 Task: Look for space in Volta Redonda, Brazil from 5th July, 2023 to 15th July, 2023 for 9 adults in price range Rs.15000 to Rs.25000. Place can be entire place with 5 bedrooms having 5 beds and 5 bathrooms. Property type can be house, flat, guest house. Amenities needed are: washing machine. Booking option can be shelf check-in. Required host language is Spanish.
Action: Mouse moved to (332, 174)
Screenshot: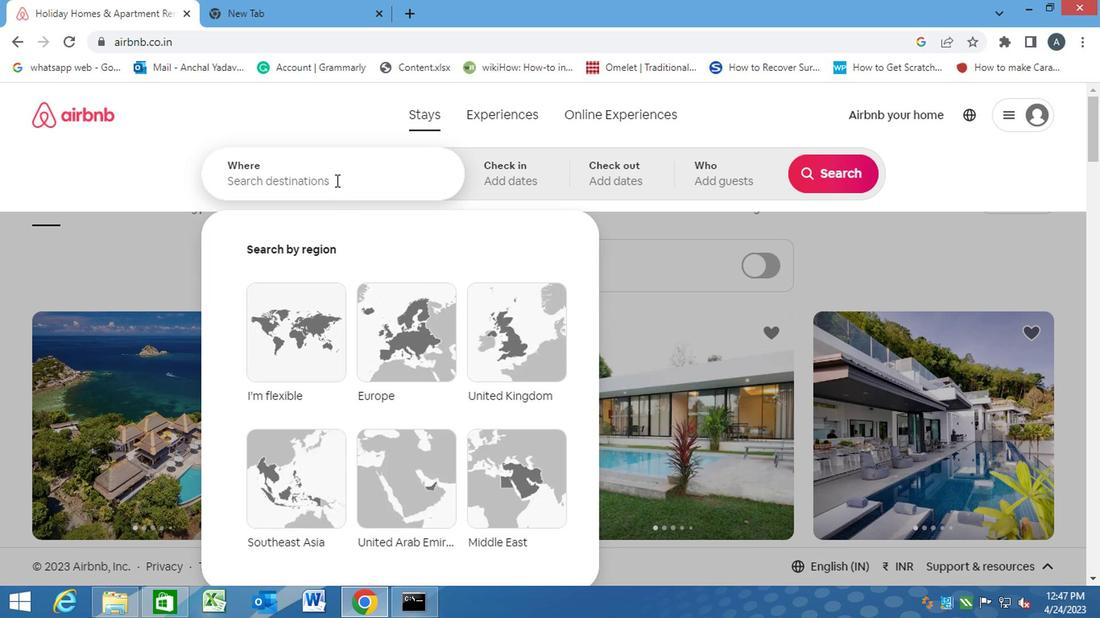
Action: Mouse pressed left at (332, 174)
Screenshot: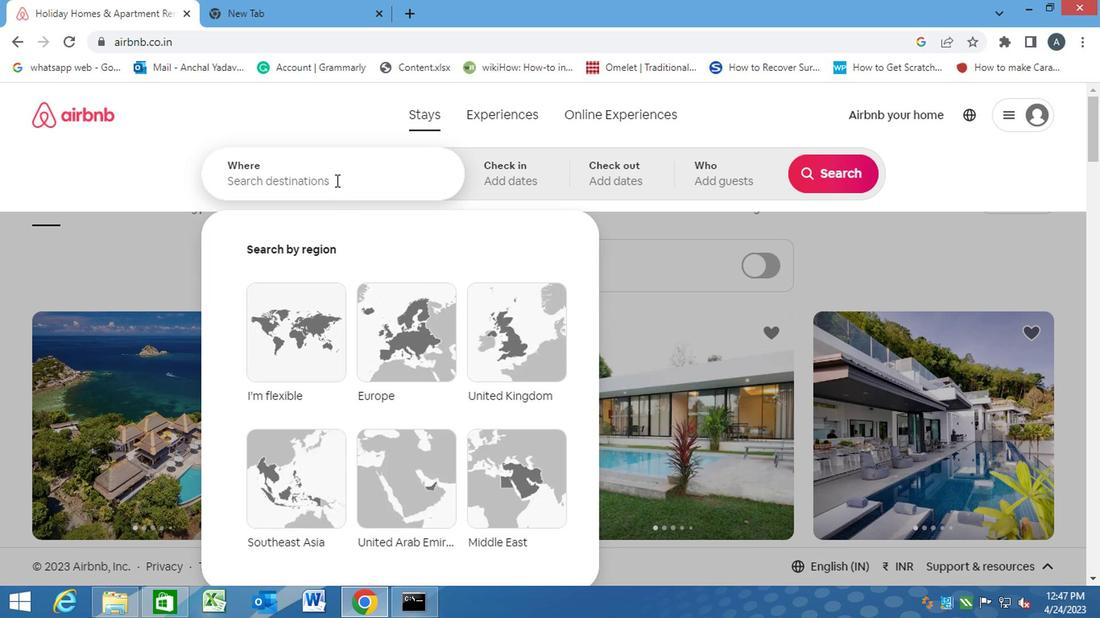 
Action: Mouse moved to (332, 174)
Screenshot: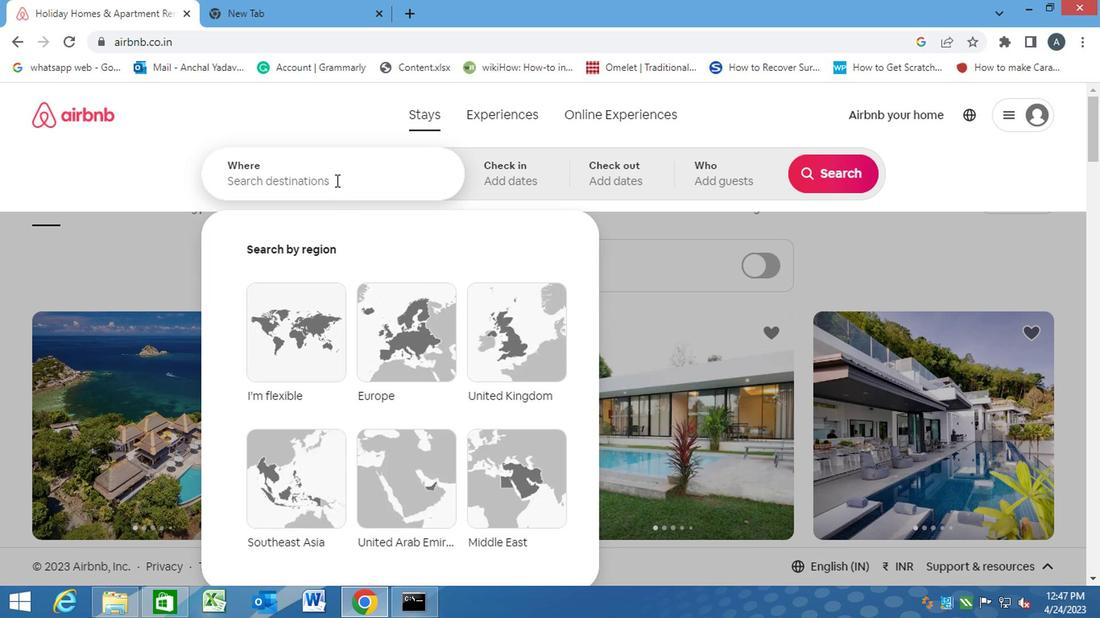 
Action: Key pressed v<Key.caps_lock>olr<Key.backspace>ta<Key.space><Key.caps_lock>r<Key.caps_lock>edonda,<Key.space><Key.caps_lock>b<Key.caps_lock>razil<Key.enter>
Screenshot: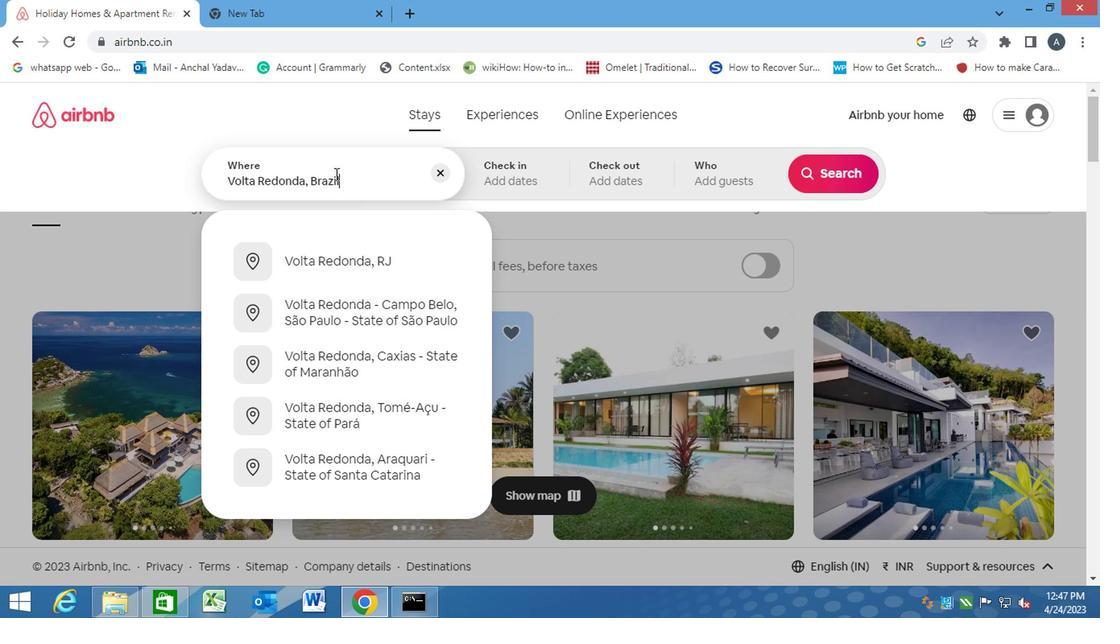 
Action: Mouse moved to (827, 301)
Screenshot: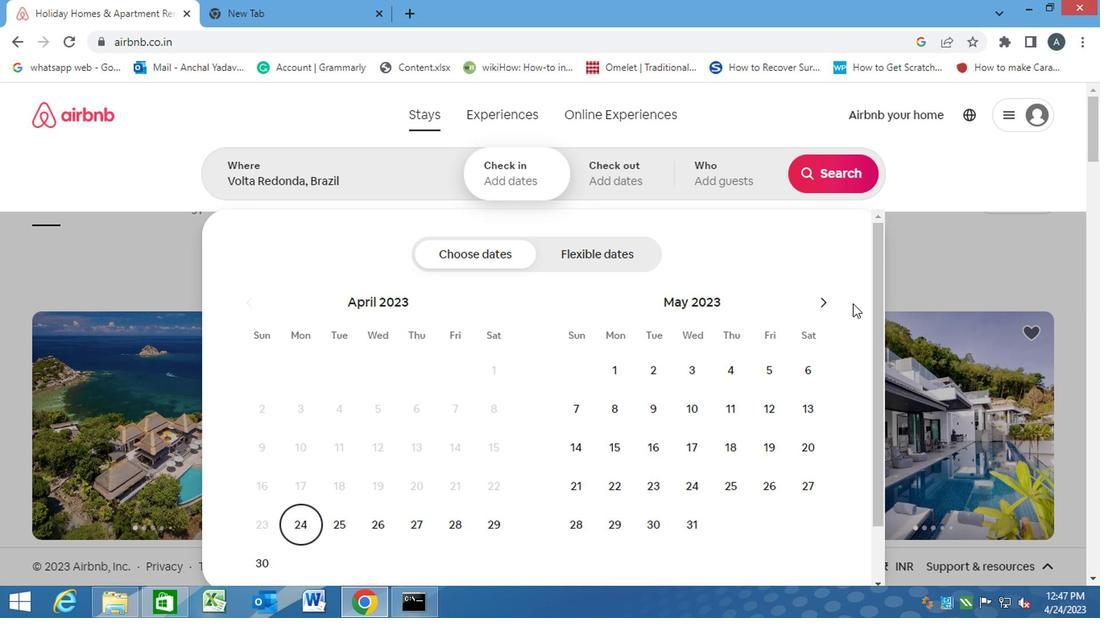 
Action: Mouse pressed left at (827, 301)
Screenshot: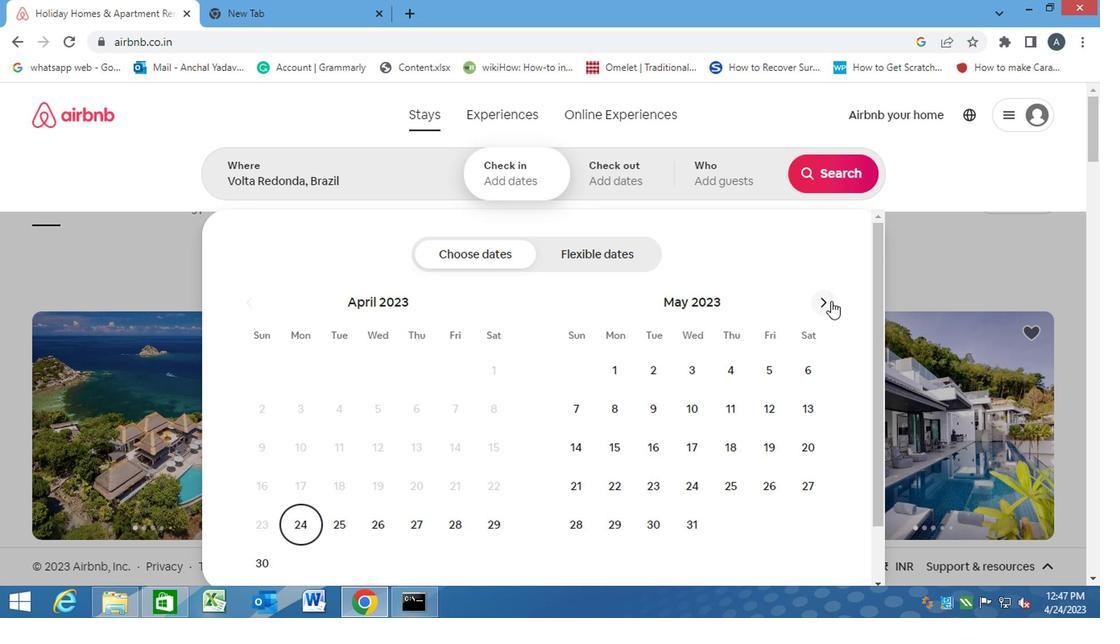 
Action: Mouse moved to (826, 301)
Screenshot: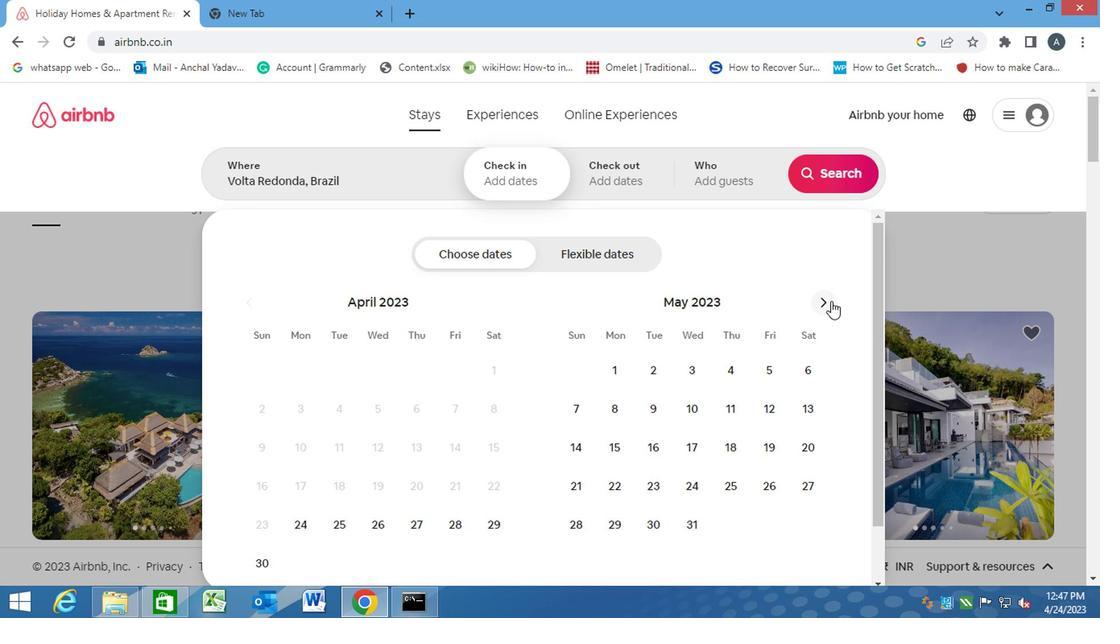 
Action: Mouse pressed left at (826, 301)
Screenshot: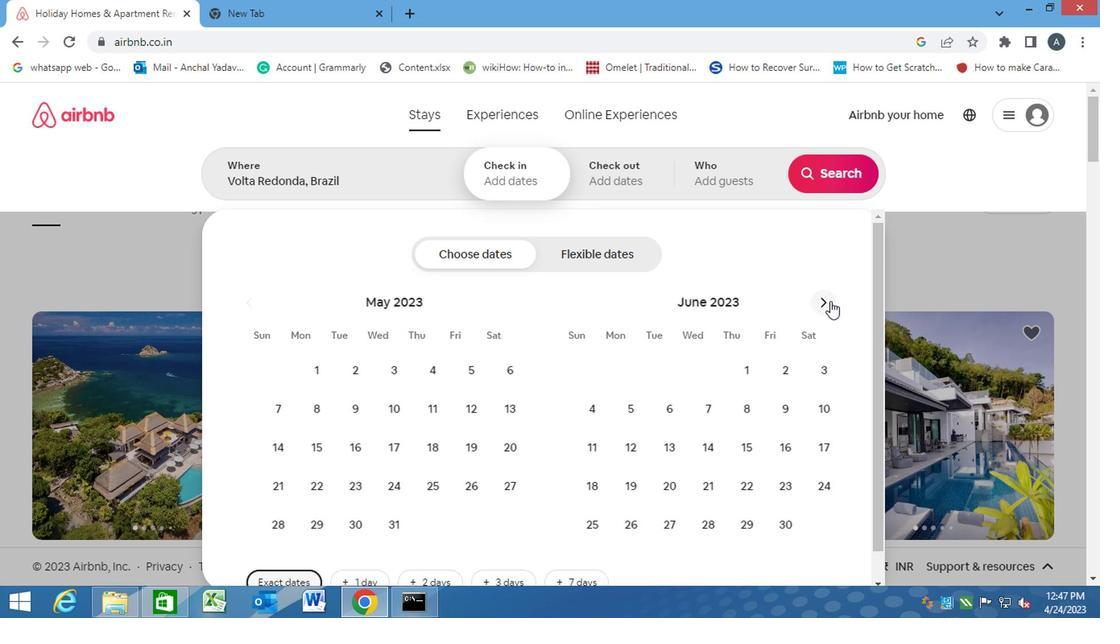 
Action: Mouse moved to (691, 409)
Screenshot: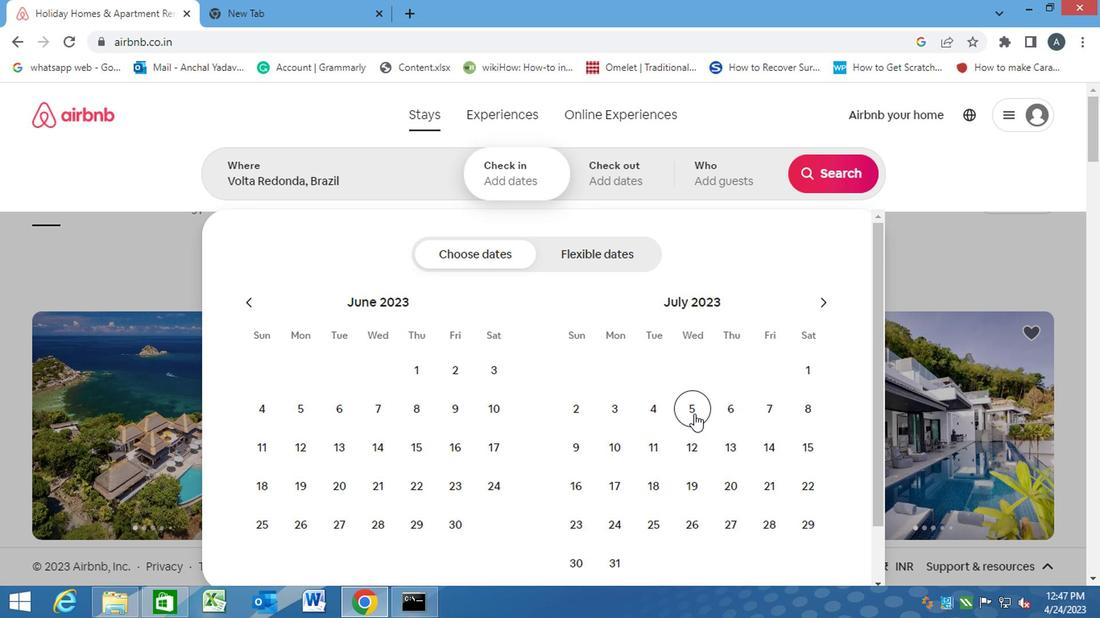 
Action: Mouse pressed left at (691, 409)
Screenshot: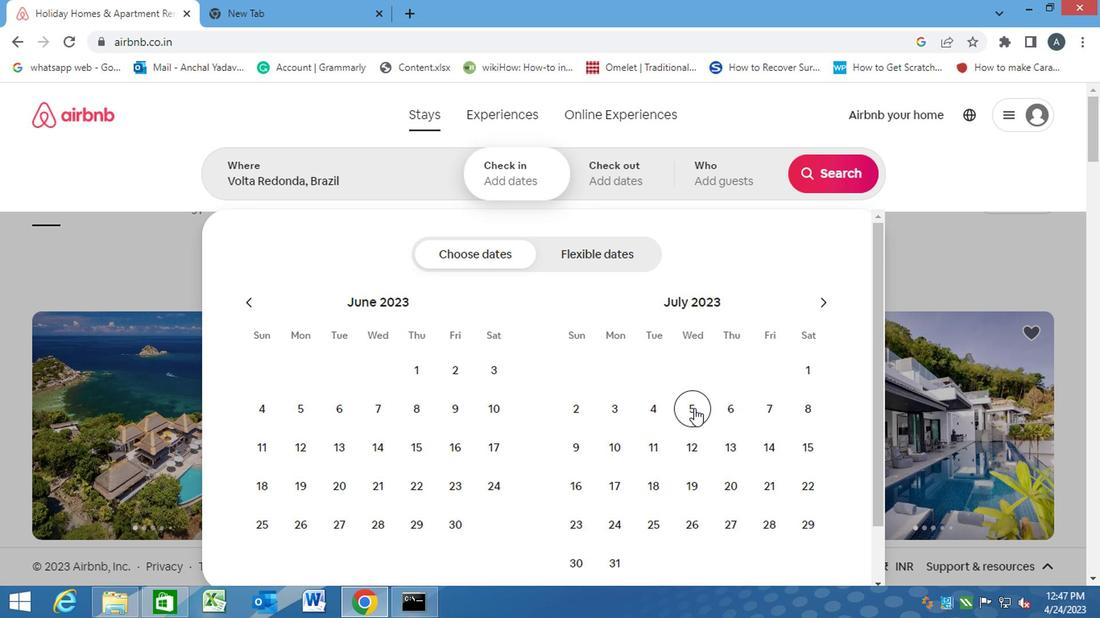 
Action: Mouse moved to (814, 446)
Screenshot: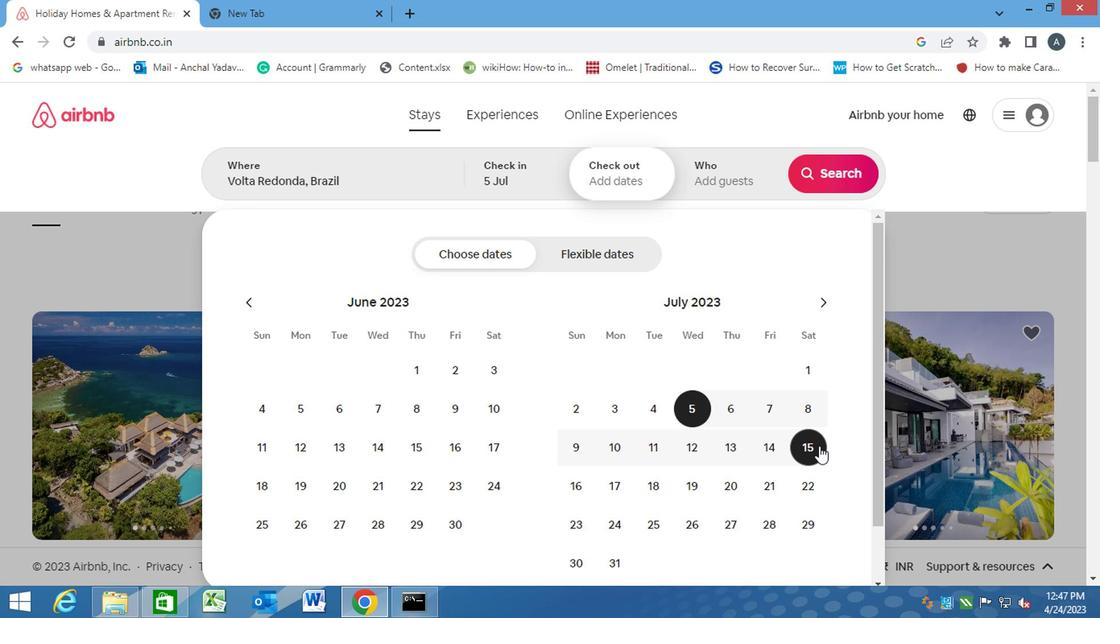 
Action: Mouse pressed left at (814, 446)
Screenshot: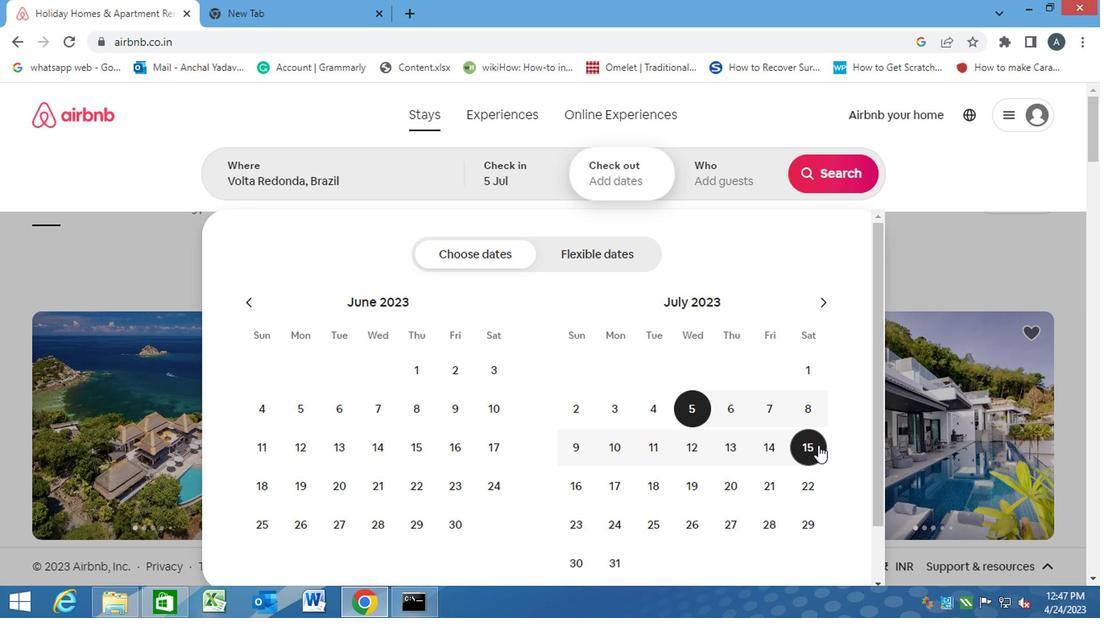 
Action: Mouse moved to (723, 183)
Screenshot: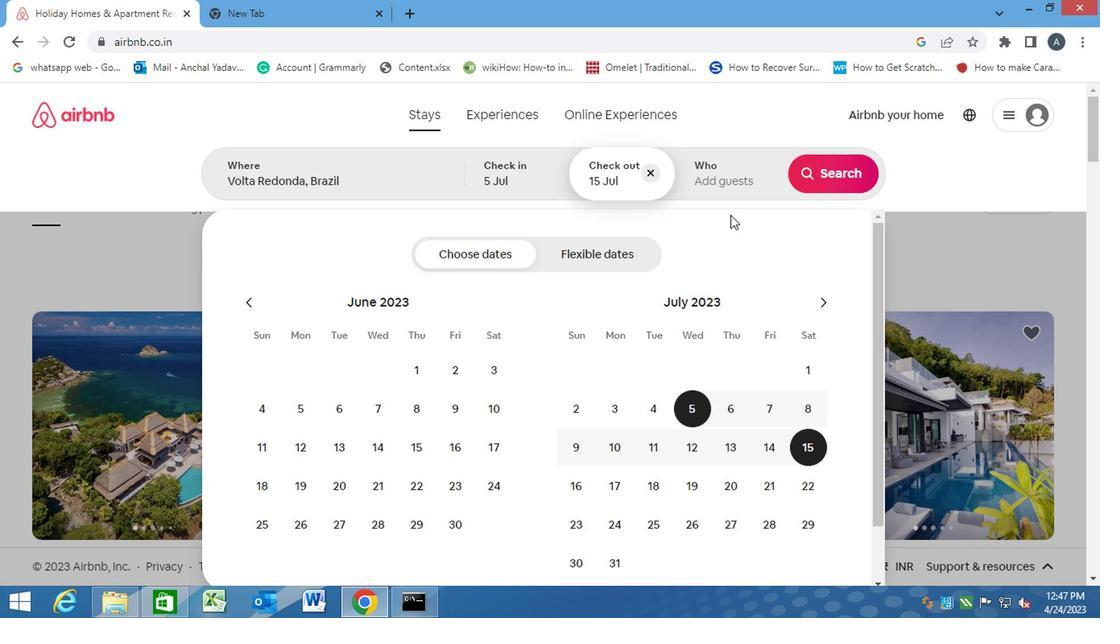 
Action: Mouse pressed left at (723, 183)
Screenshot: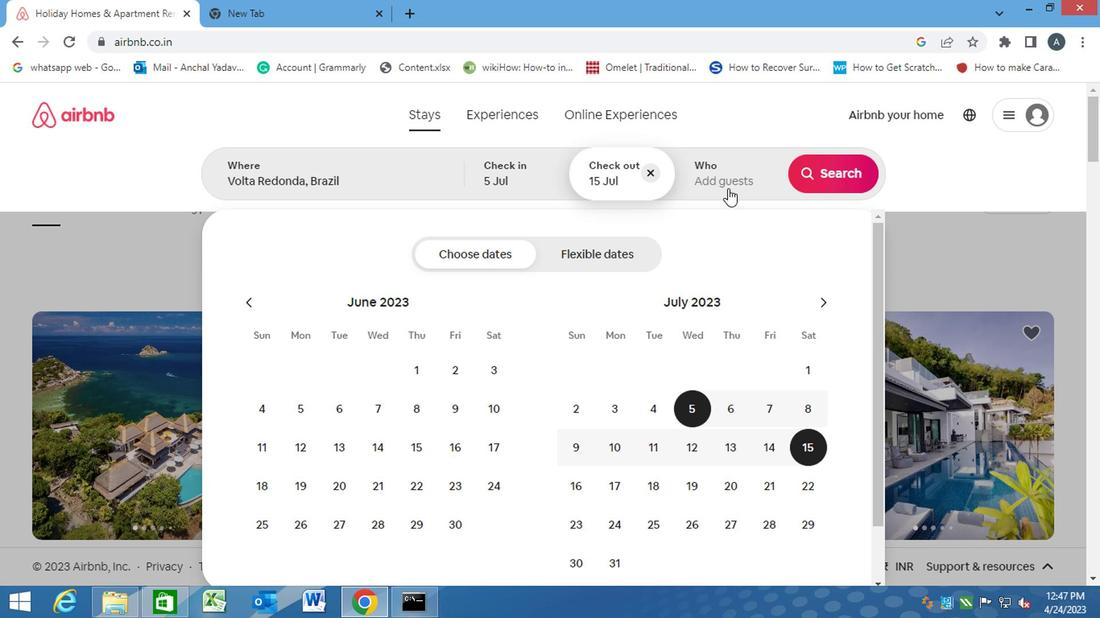 
Action: Mouse moved to (834, 255)
Screenshot: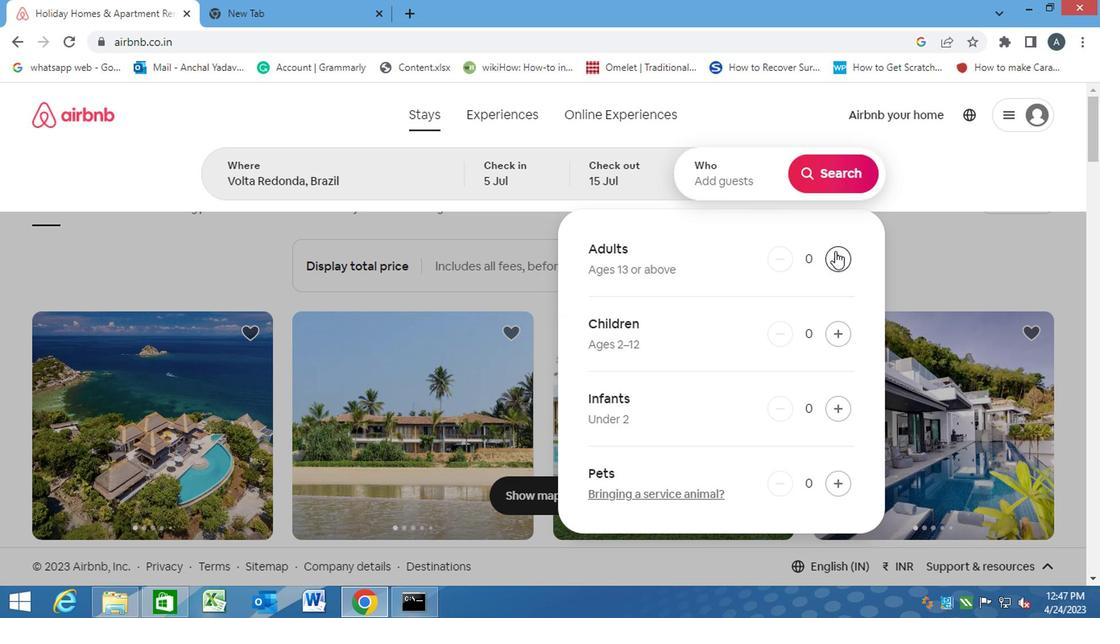 
Action: Mouse pressed left at (834, 255)
Screenshot: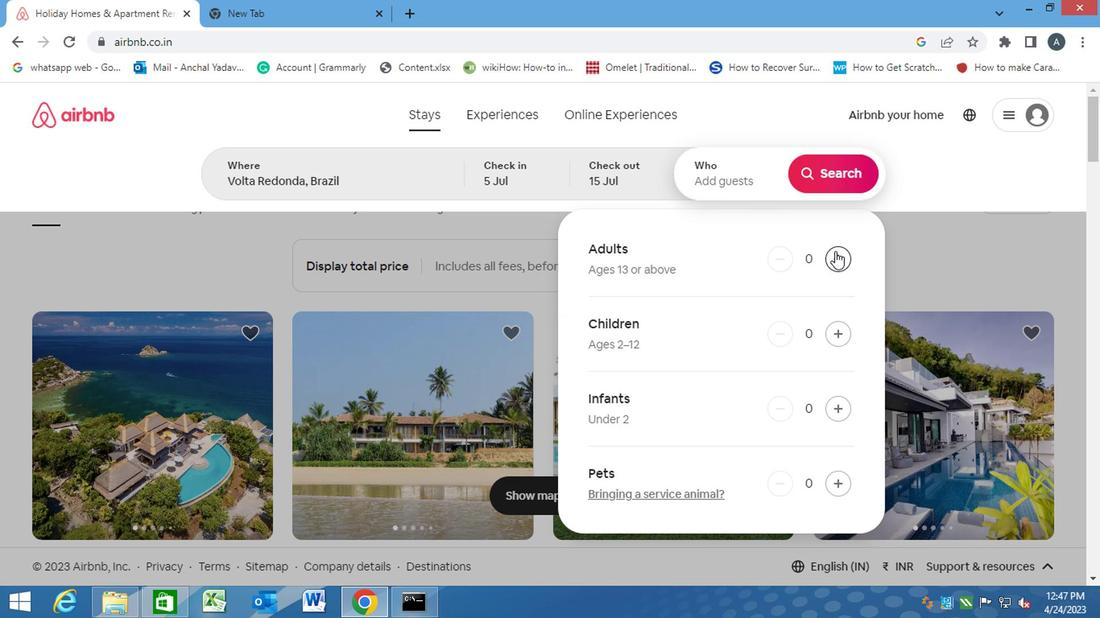 
Action: Mouse moved to (833, 255)
Screenshot: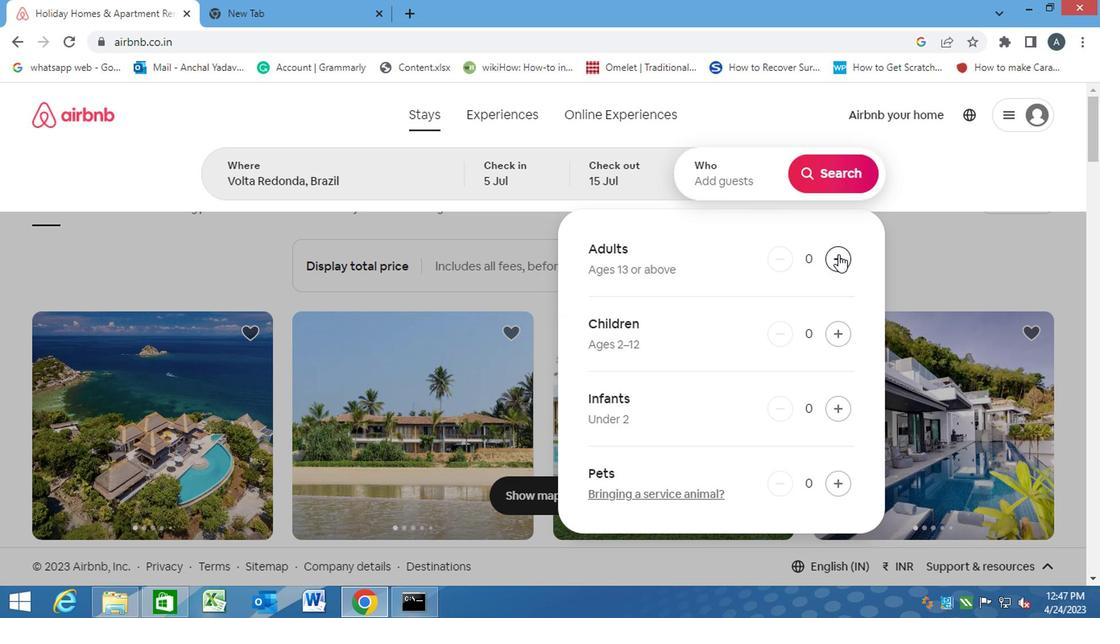 
Action: Mouse pressed left at (833, 255)
Screenshot: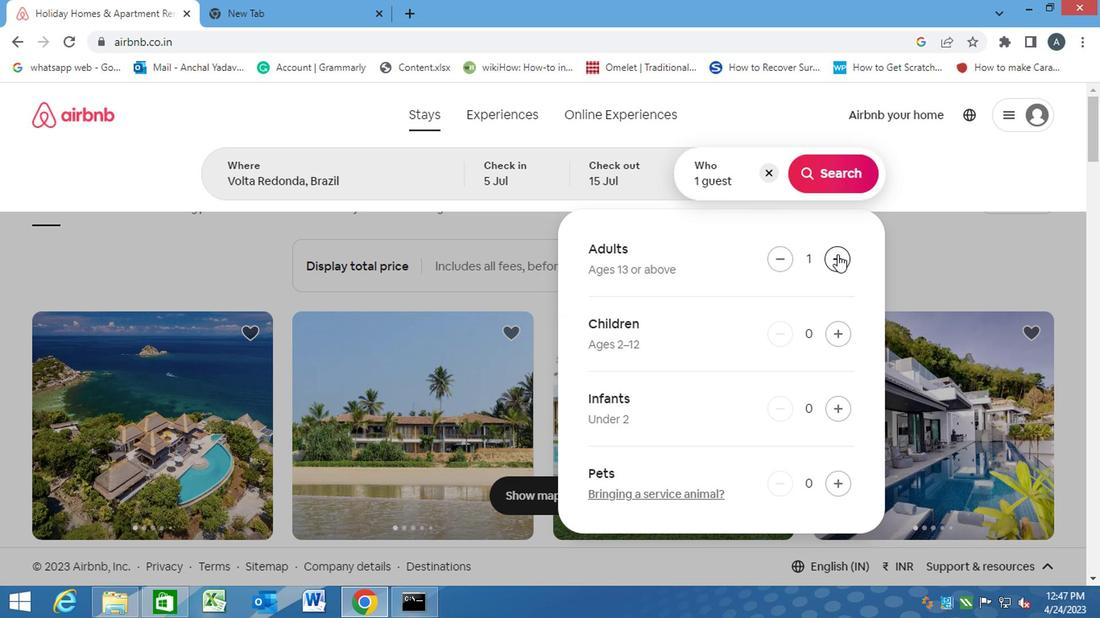 
Action: Mouse pressed left at (833, 255)
Screenshot: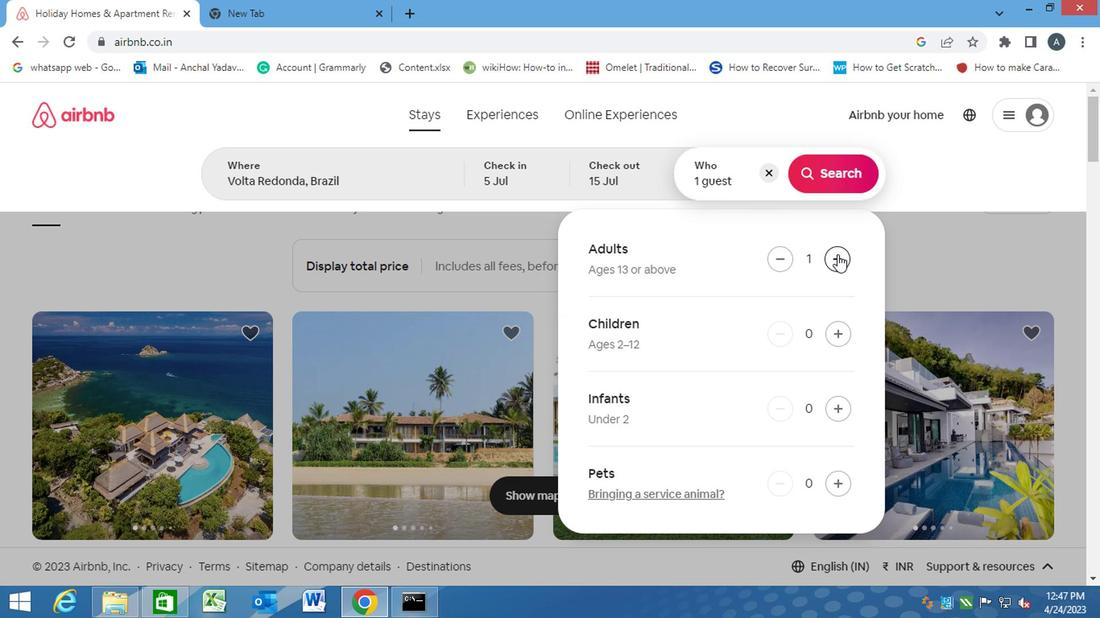 
Action: Mouse pressed left at (833, 255)
Screenshot: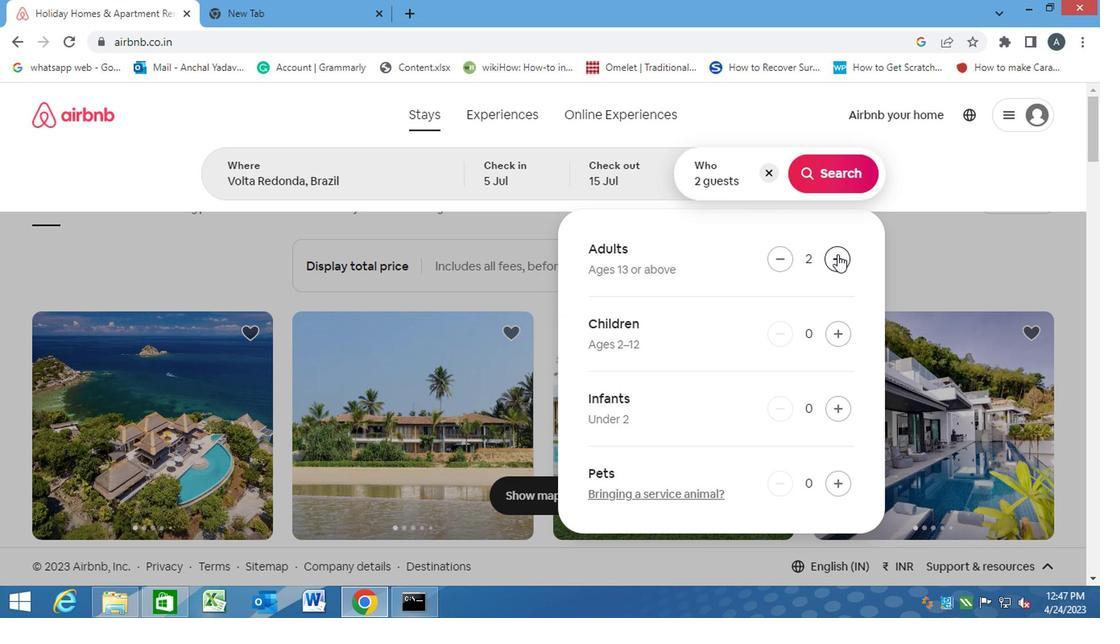 
Action: Mouse pressed left at (833, 255)
Screenshot: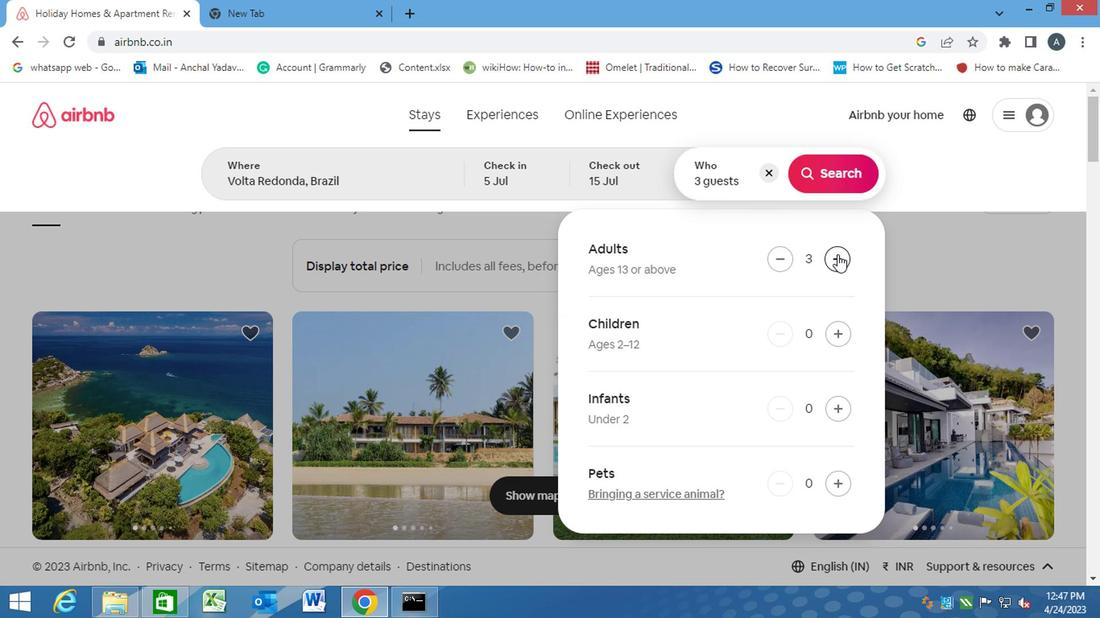 
Action: Mouse pressed left at (833, 255)
Screenshot: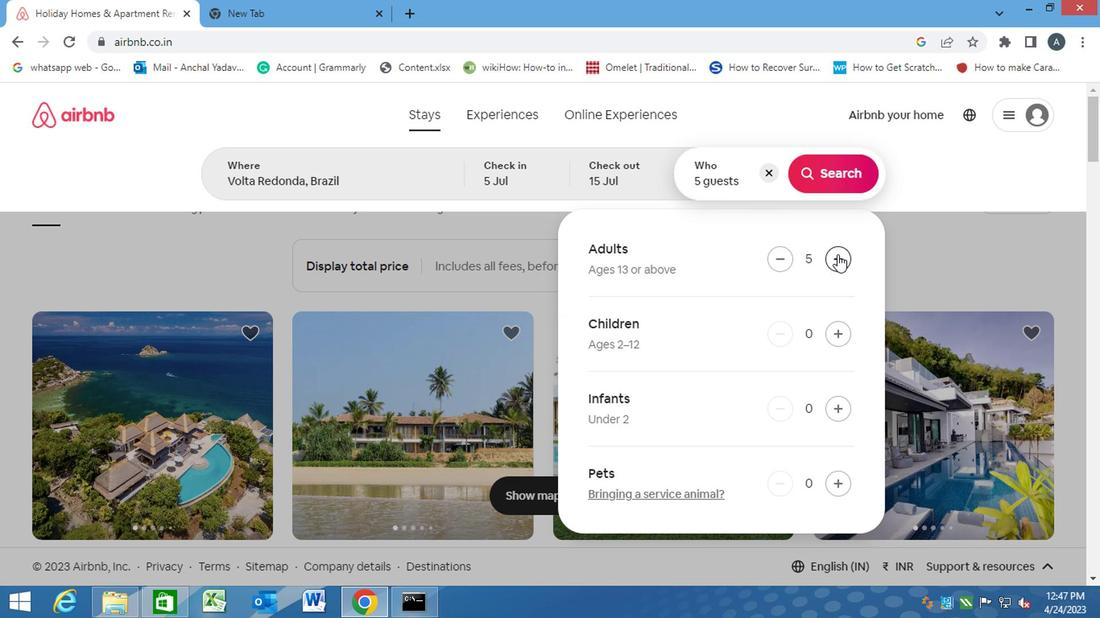 
Action: Mouse pressed left at (833, 255)
Screenshot: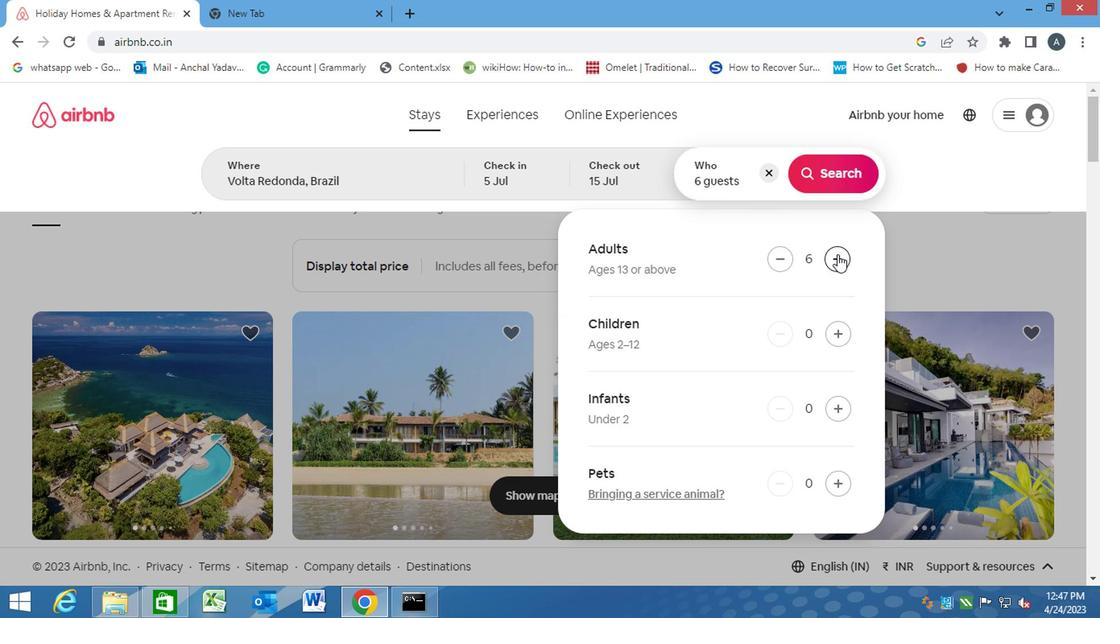 
Action: Mouse pressed left at (833, 255)
Screenshot: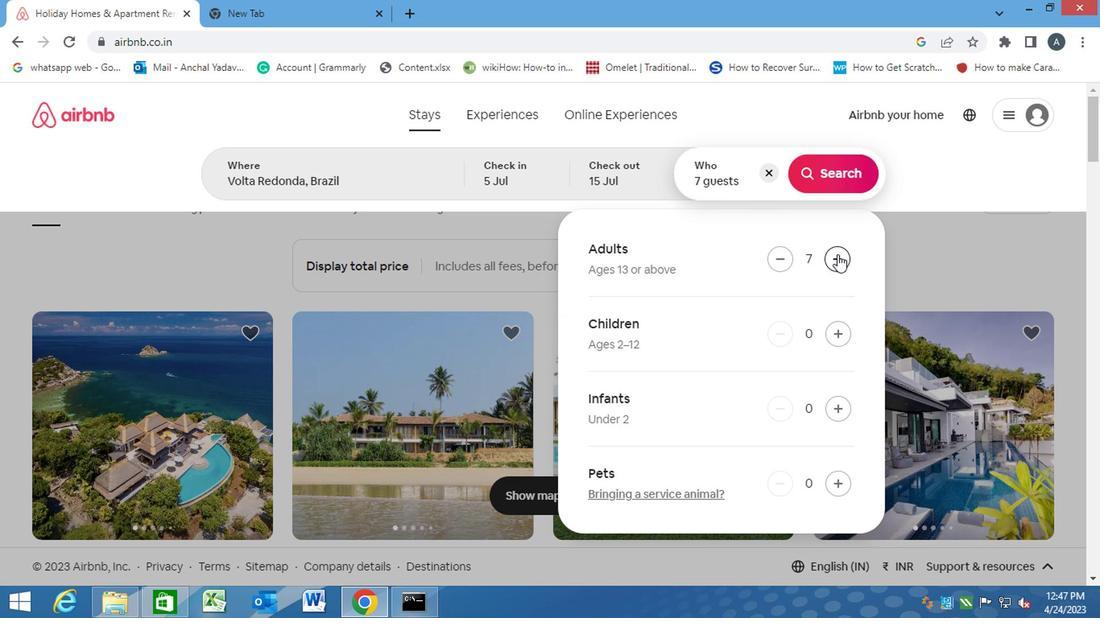 
Action: Mouse pressed left at (833, 255)
Screenshot: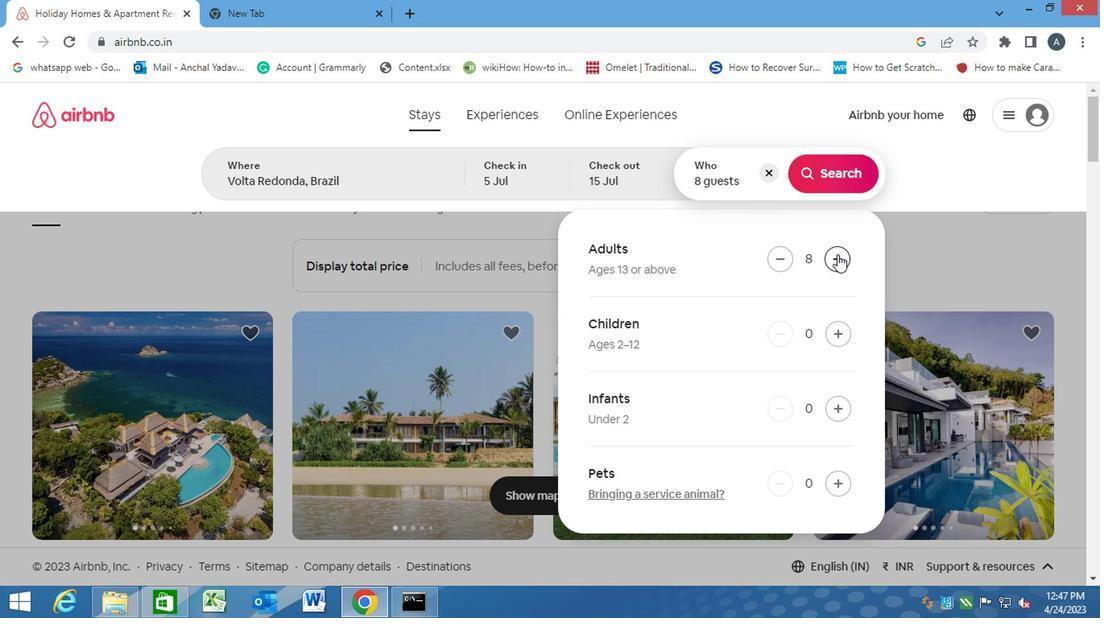 
Action: Mouse moved to (828, 186)
Screenshot: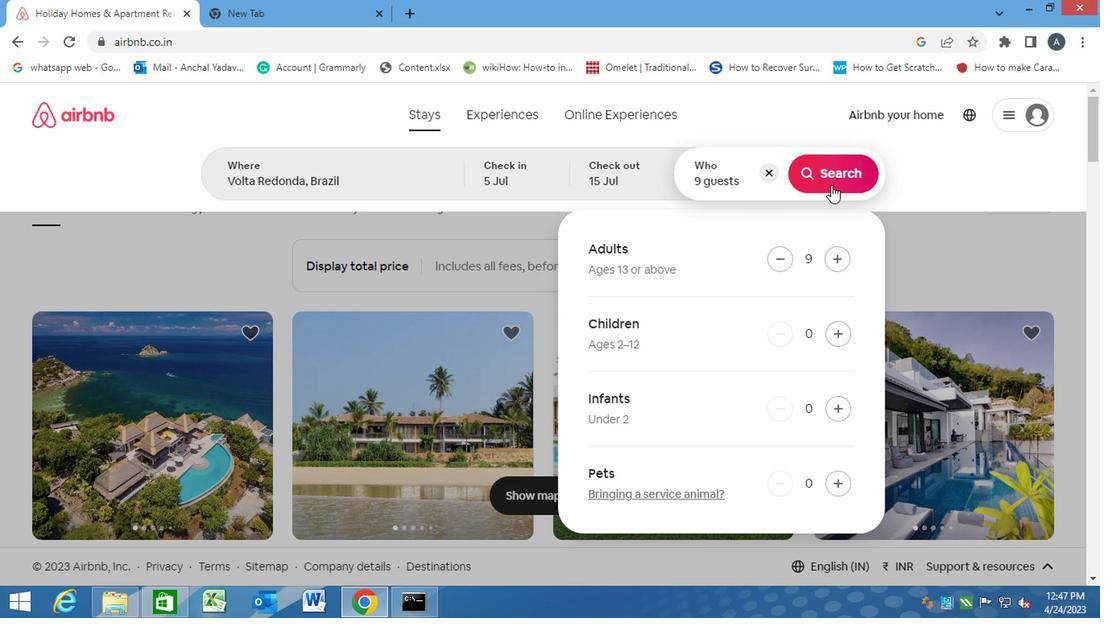 
Action: Mouse pressed left at (828, 186)
Screenshot: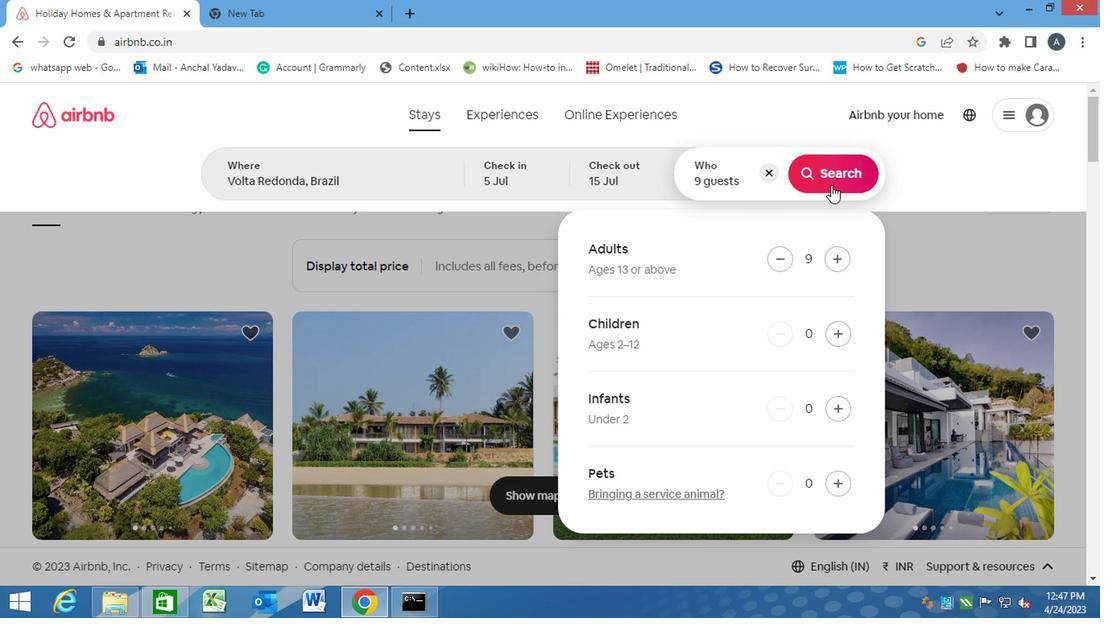 
Action: Mouse moved to (1009, 171)
Screenshot: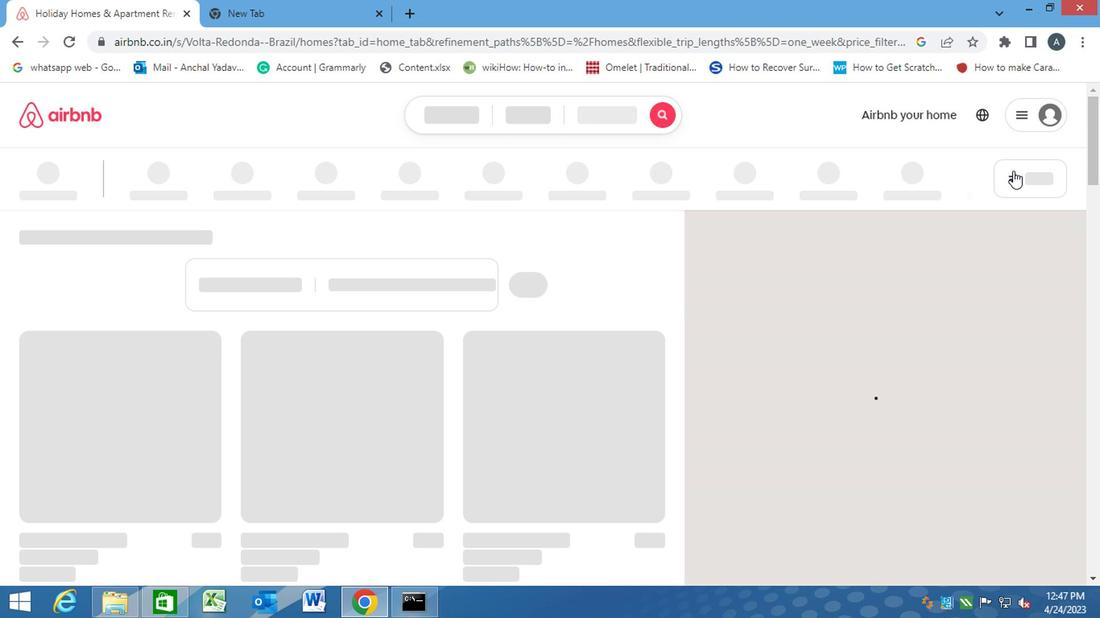 
Action: Mouse pressed left at (1009, 171)
Screenshot: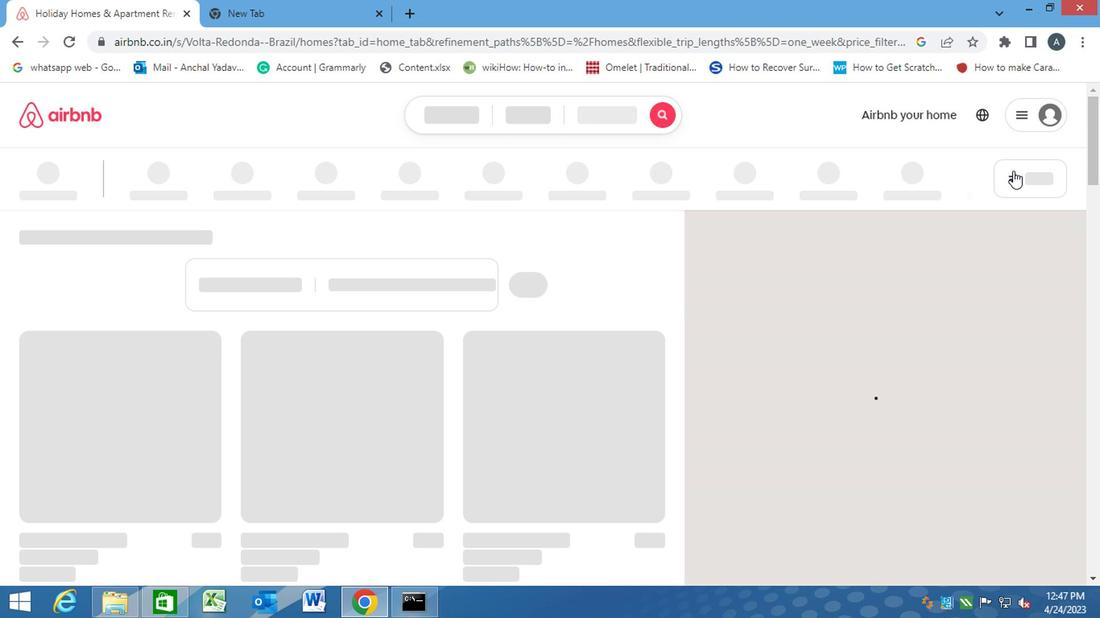 
Action: Mouse moved to (338, 384)
Screenshot: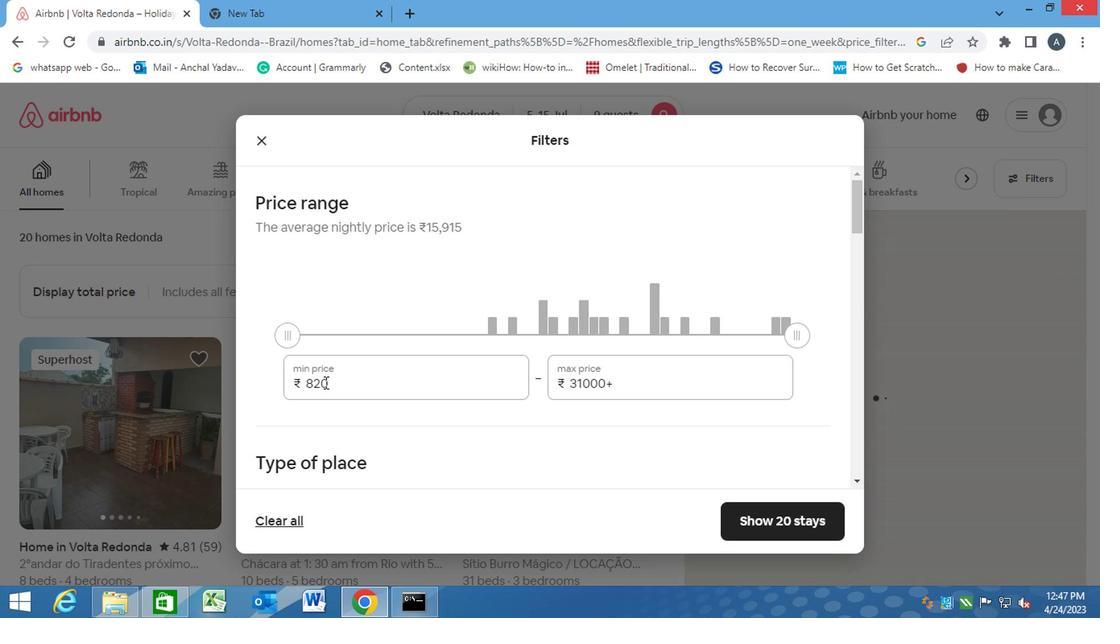 
Action: Mouse pressed left at (338, 384)
Screenshot: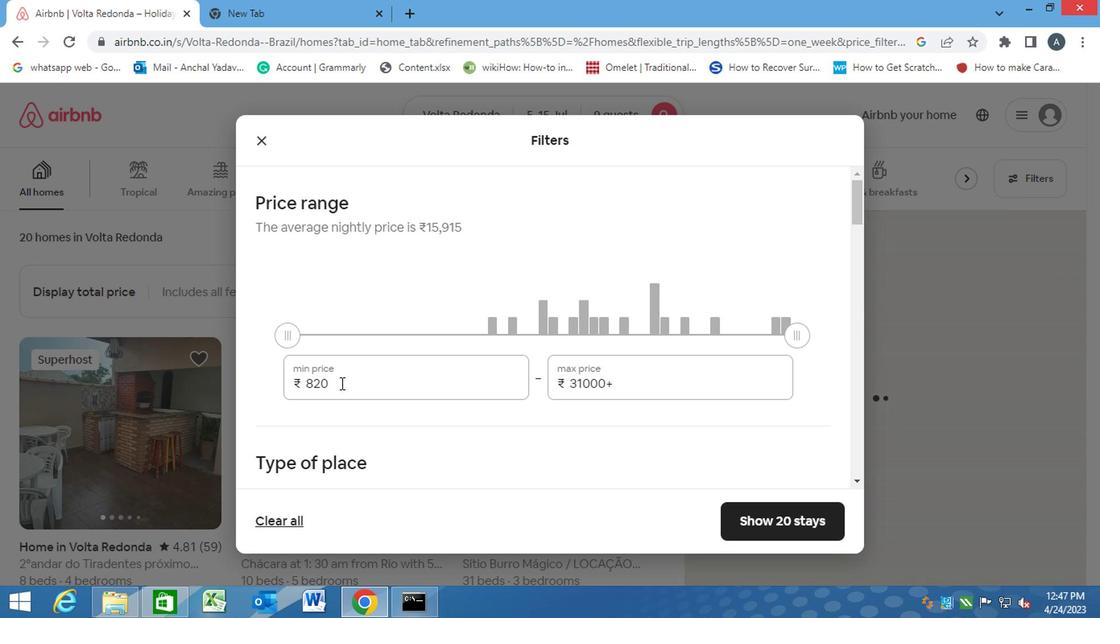 
Action: Mouse moved to (283, 384)
Screenshot: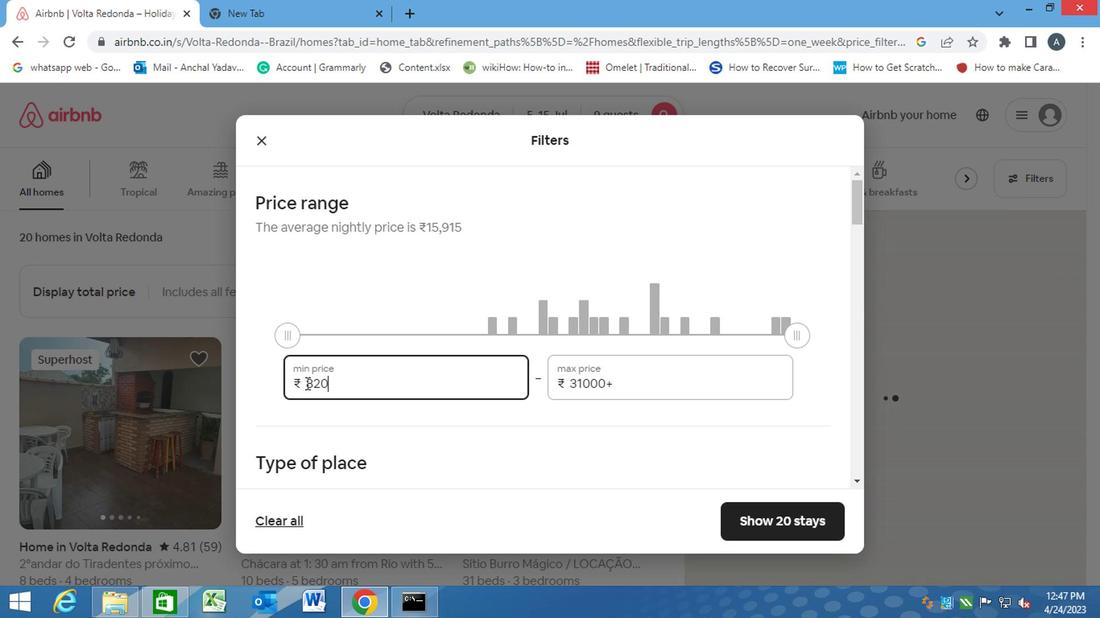 
Action: Key pressed 15000<Key.tab><Key.backspace>25000
Screenshot: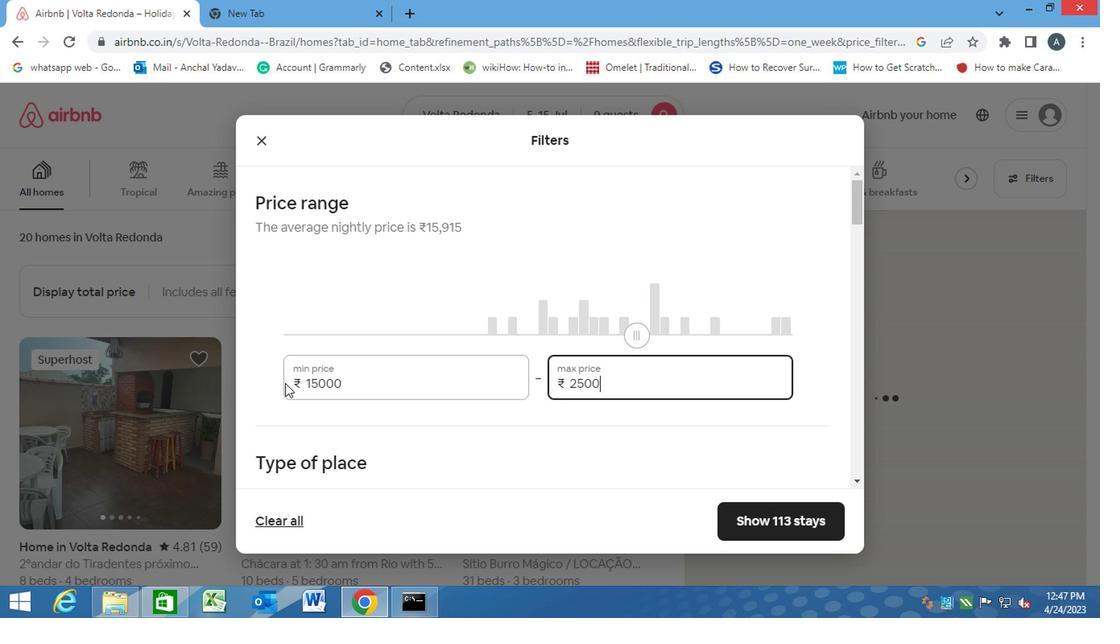
Action: Mouse moved to (433, 444)
Screenshot: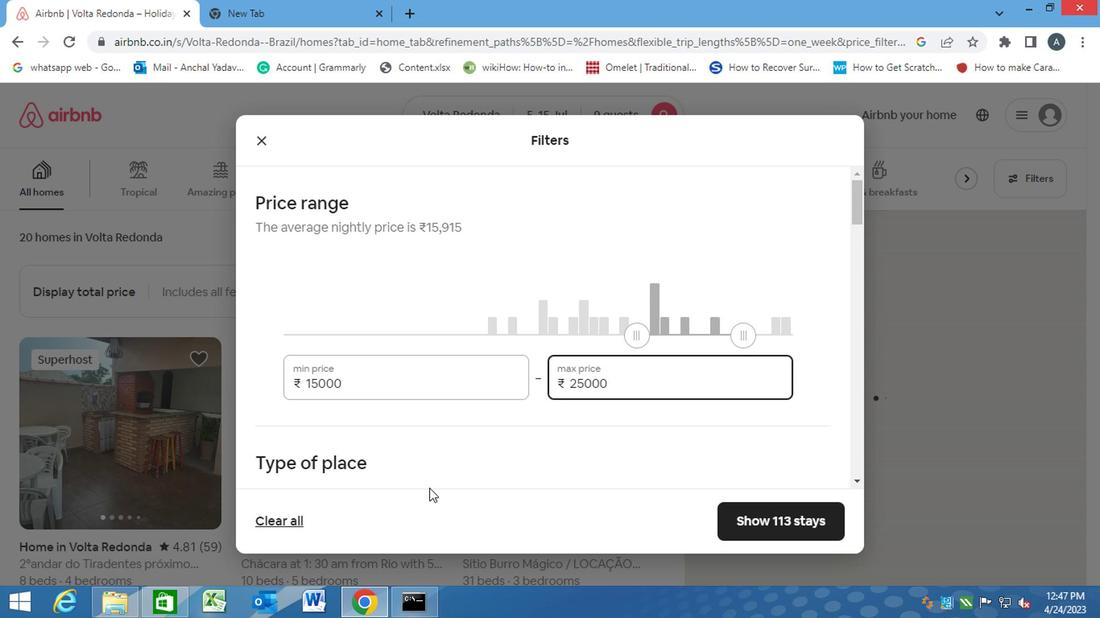 
Action: Mouse pressed left at (433, 444)
Screenshot: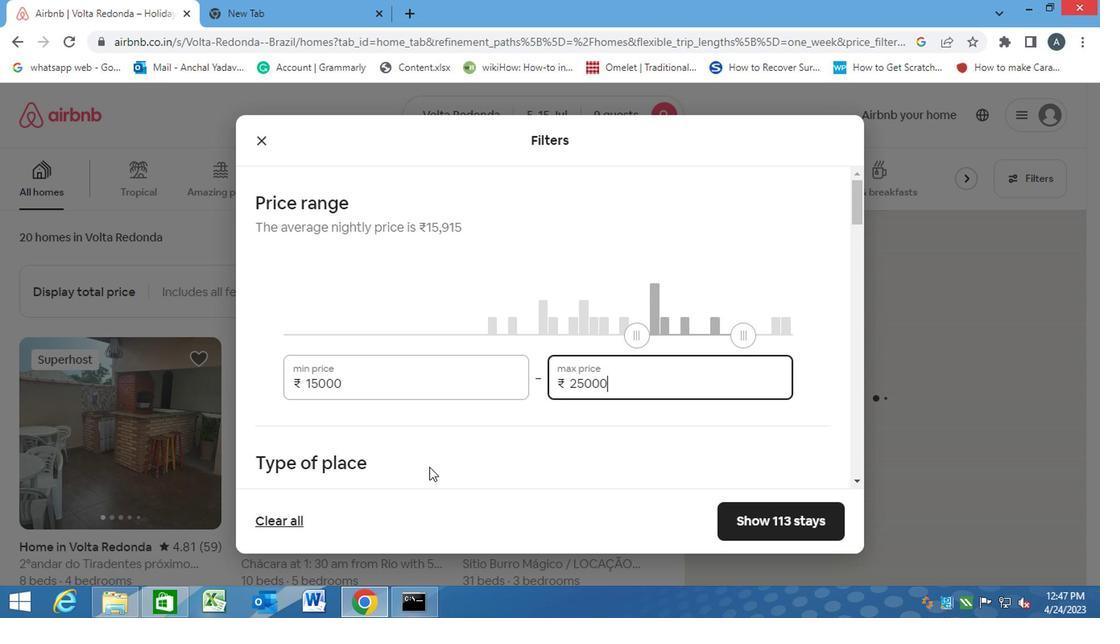 
Action: Mouse moved to (433, 444)
Screenshot: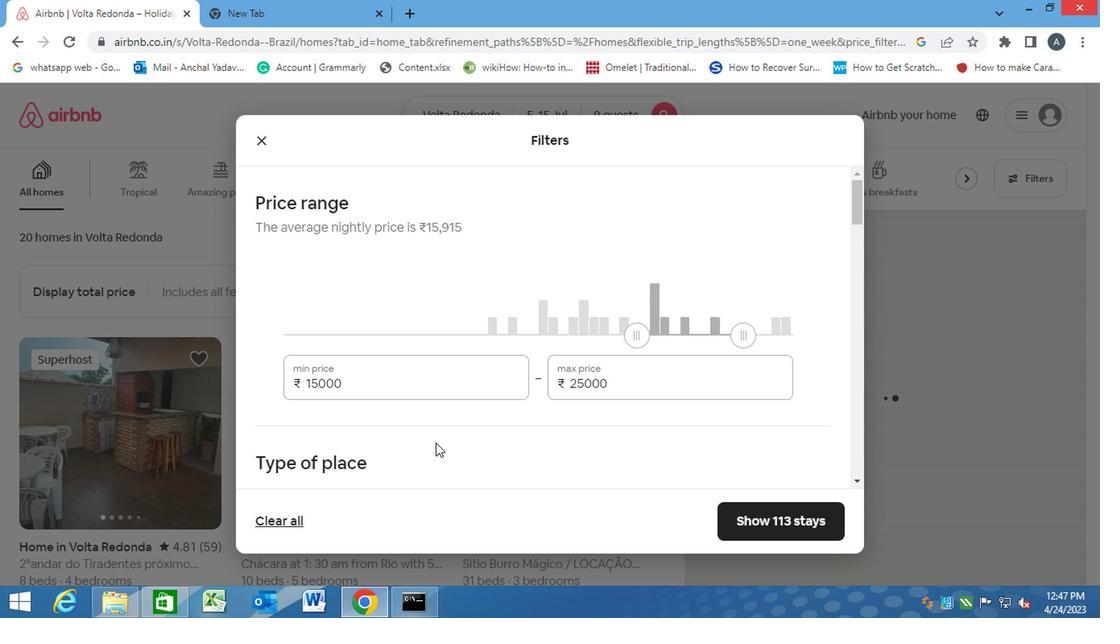 
Action: Mouse scrolled (433, 442) with delta (0, -1)
Screenshot: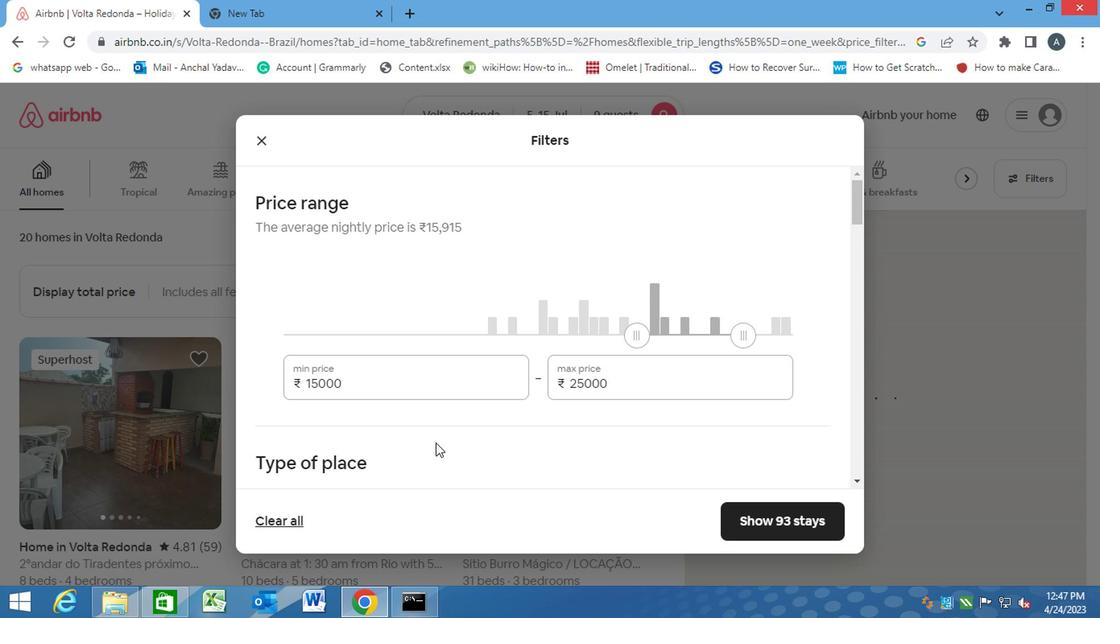
Action: Mouse scrolled (433, 442) with delta (0, -1)
Screenshot: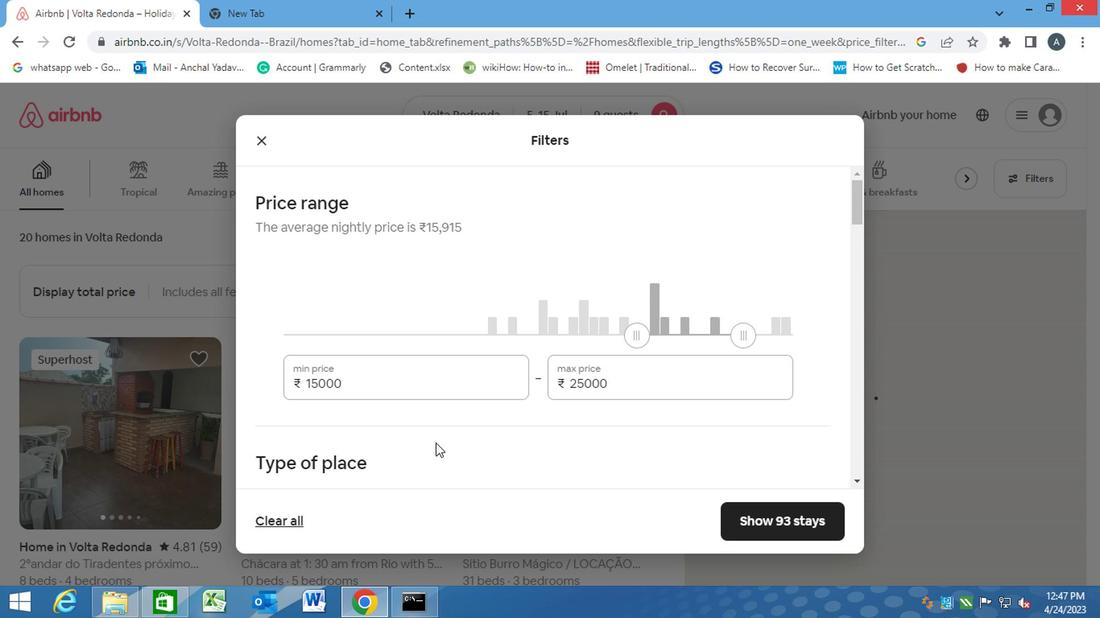 
Action: Mouse moved to (262, 354)
Screenshot: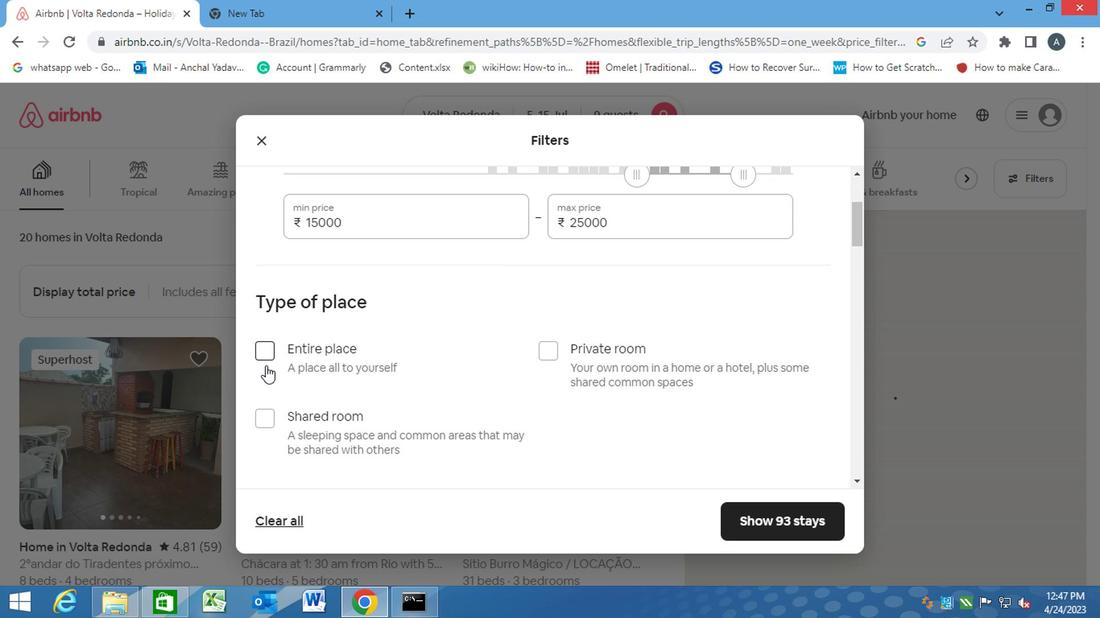 
Action: Mouse pressed left at (262, 354)
Screenshot: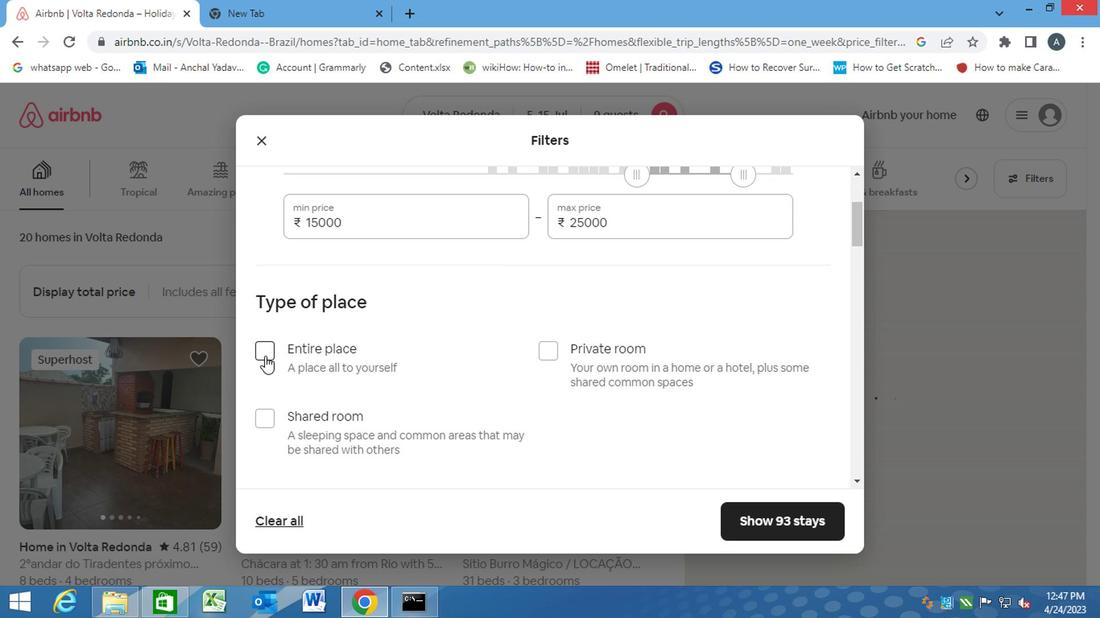 
Action: Mouse moved to (359, 386)
Screenshot: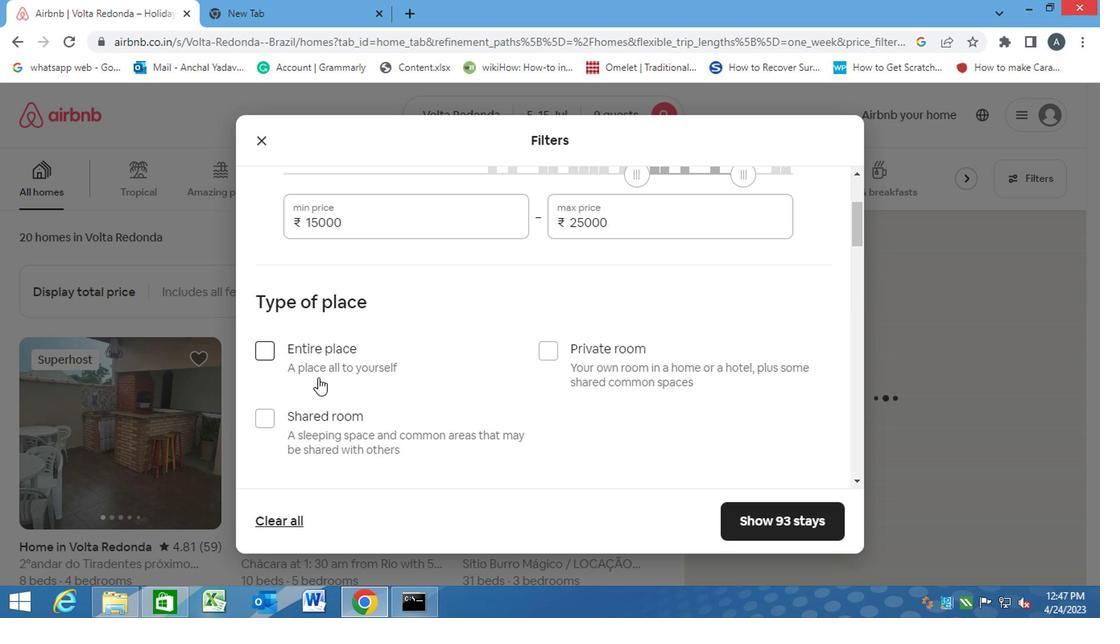 
Action: Mouse scrolled (359, 385) with delta (0, -1)
Screenshot: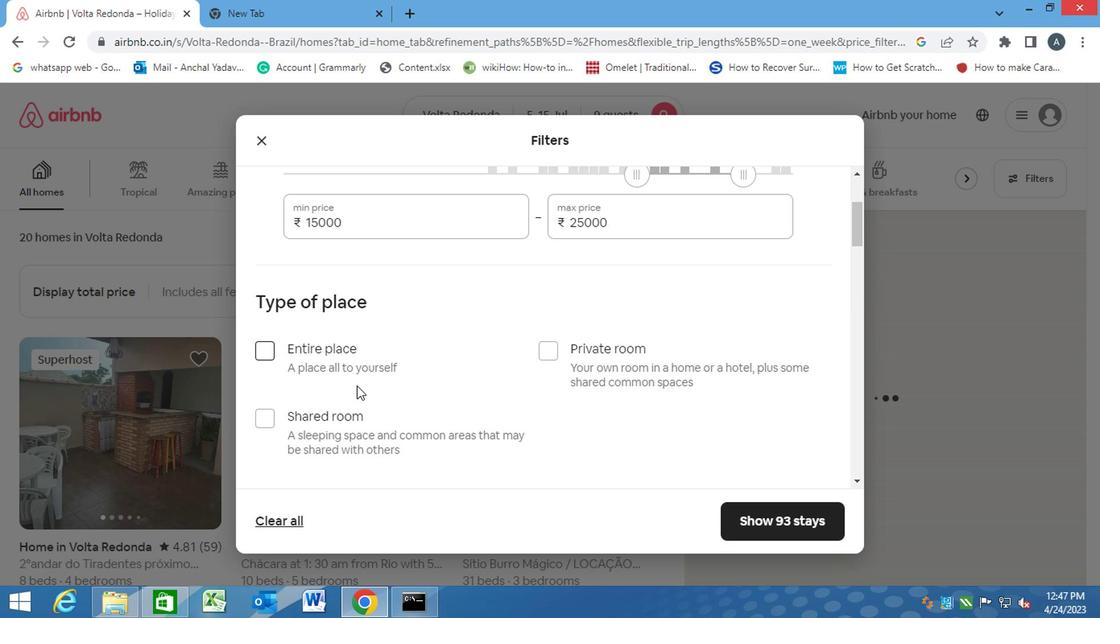 
Action: Mouse scrolled (359, 385) with delta (0, -1)
Screenshot: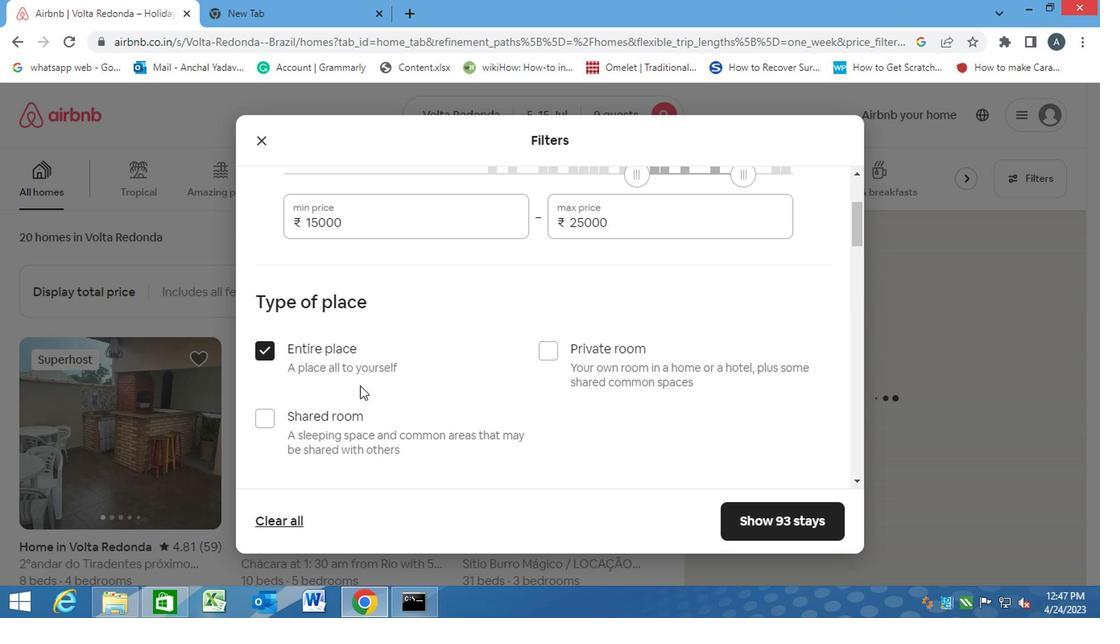 
Action: Mouse scrolled (359, 385) with delta (0, -1)
Screenshot: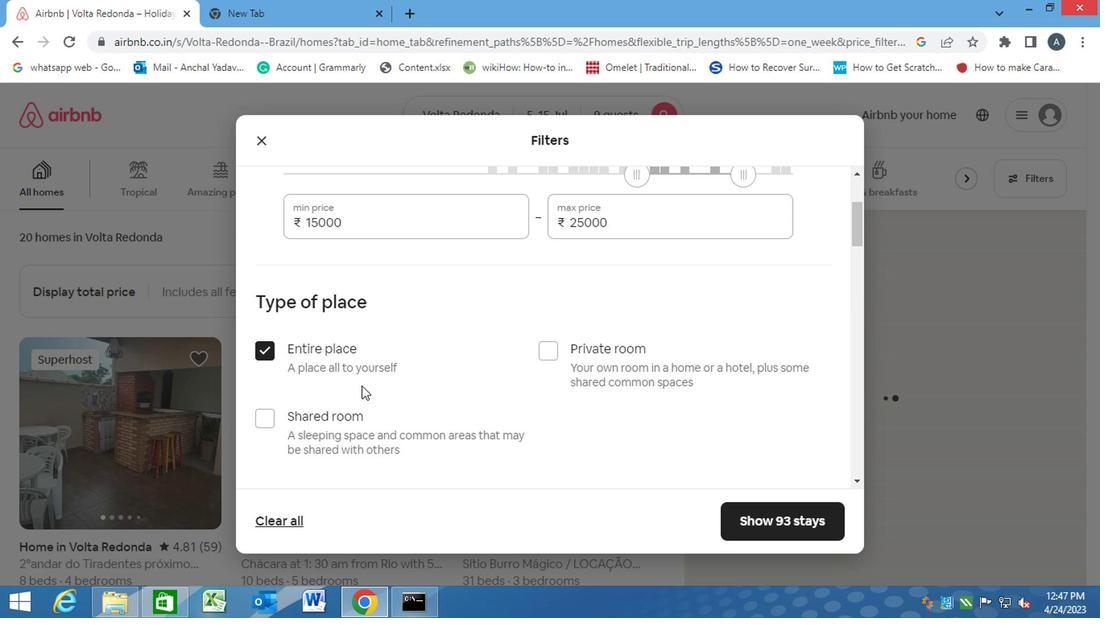 
Action: Mouse scrolled (359, 385) with delta (0, -1)
Screenshot: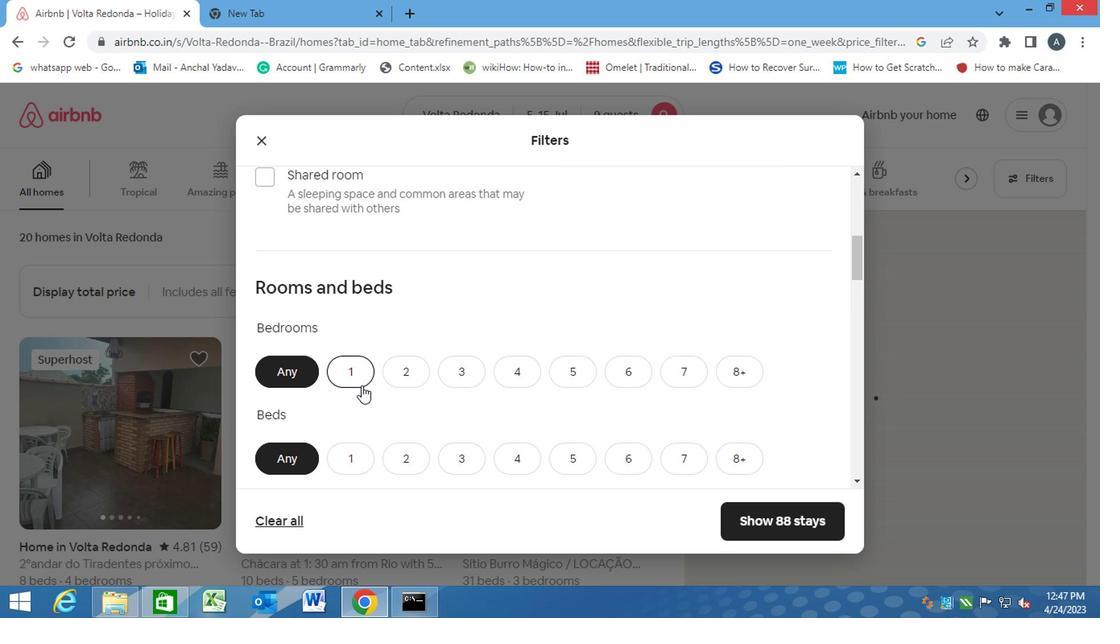 
Action: Mouse scrolled (359, 385) with delta (0, -1)
Screenshot: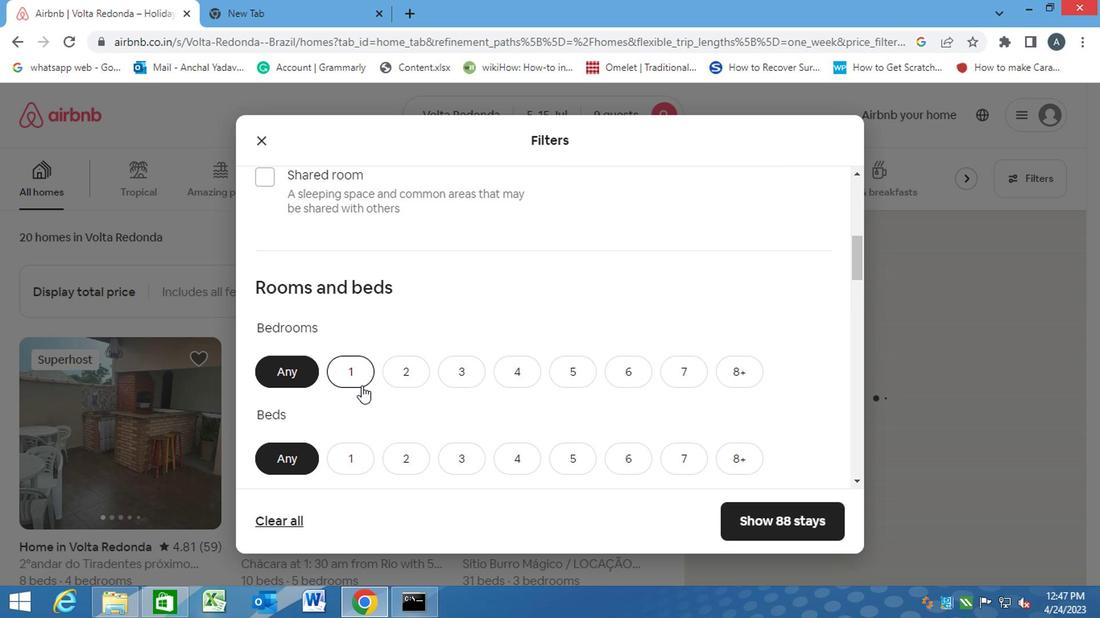 
Action: Mouse moved to (562, 212)
Screenshot: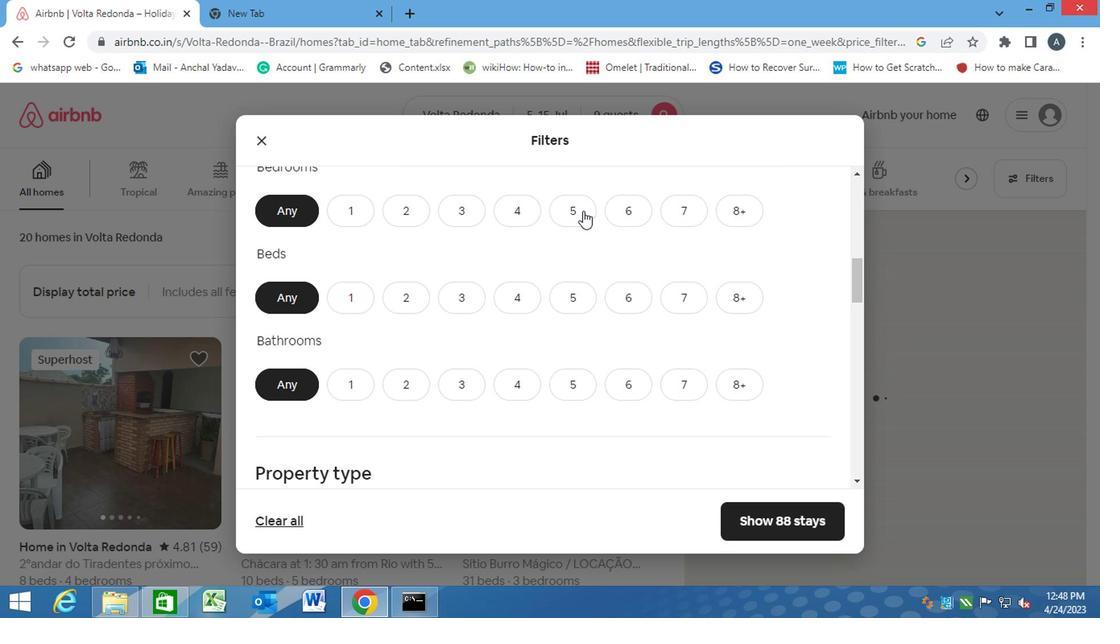 
Action: Mouse pressed left at (562, 212)
Screenshot: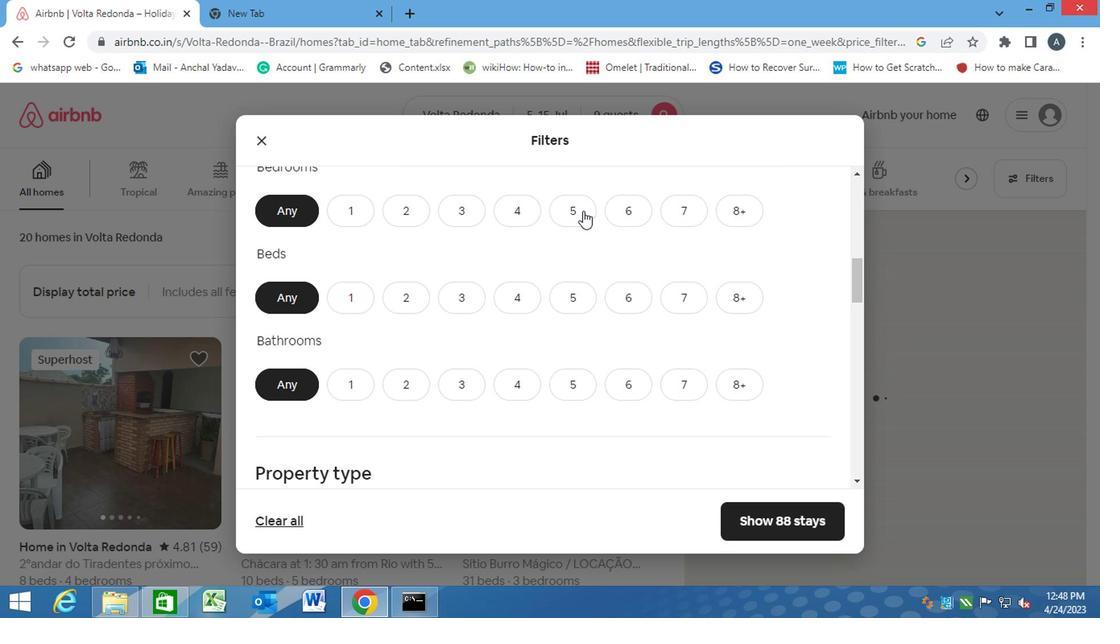 
Action: Mouse moved to (573, 299)
Screenshot: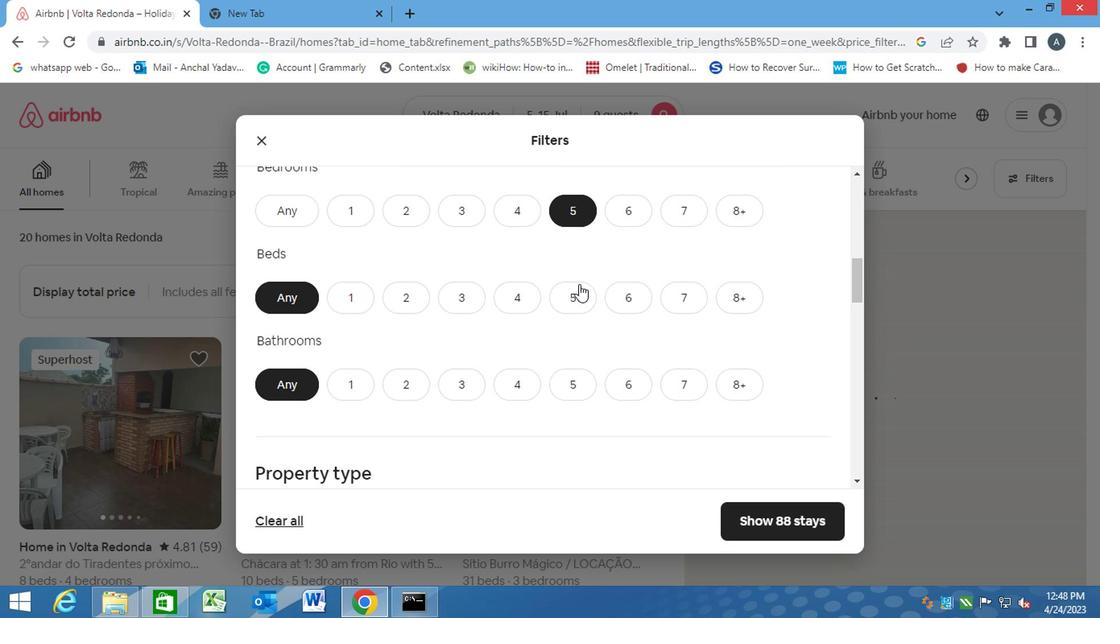 
Action: Mouse pressed left at (573, 299)
Screenshot: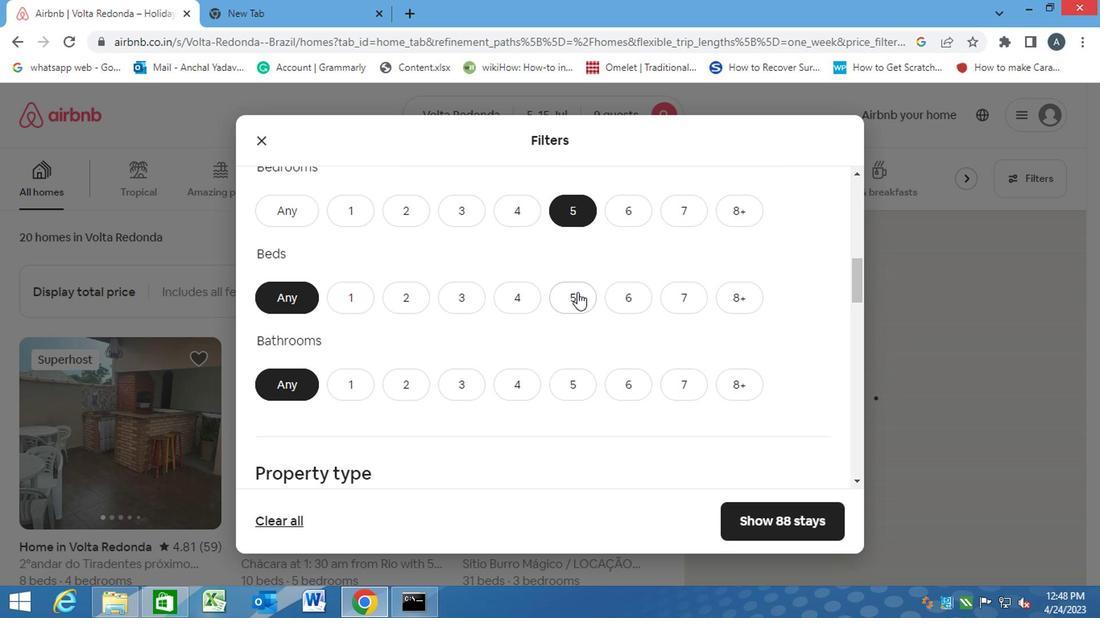 
Action: Mouse moved to (565, 386)
Screenshot: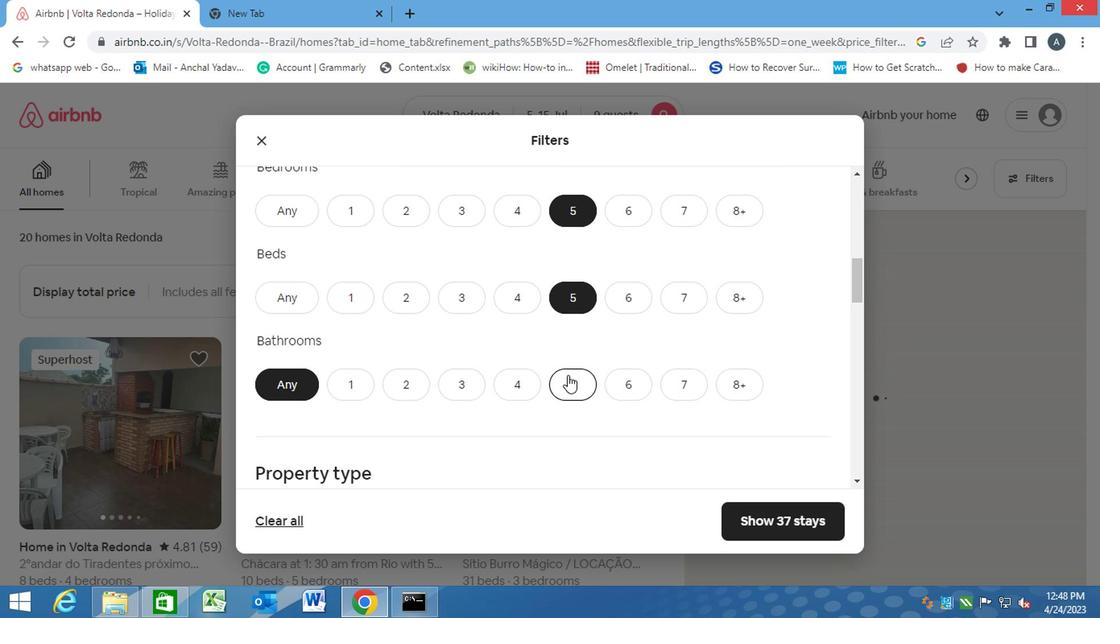 
Action: Mouse pressed left at (565, 385)
Screenshot: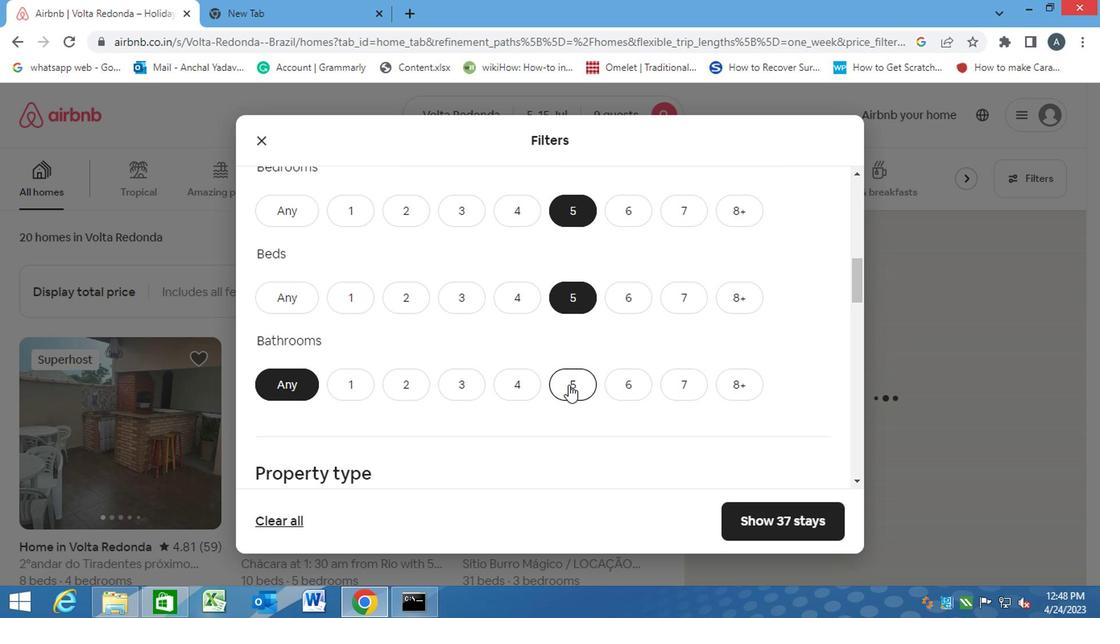 
Action: Mouse moved to (510, 404)
Screenshot: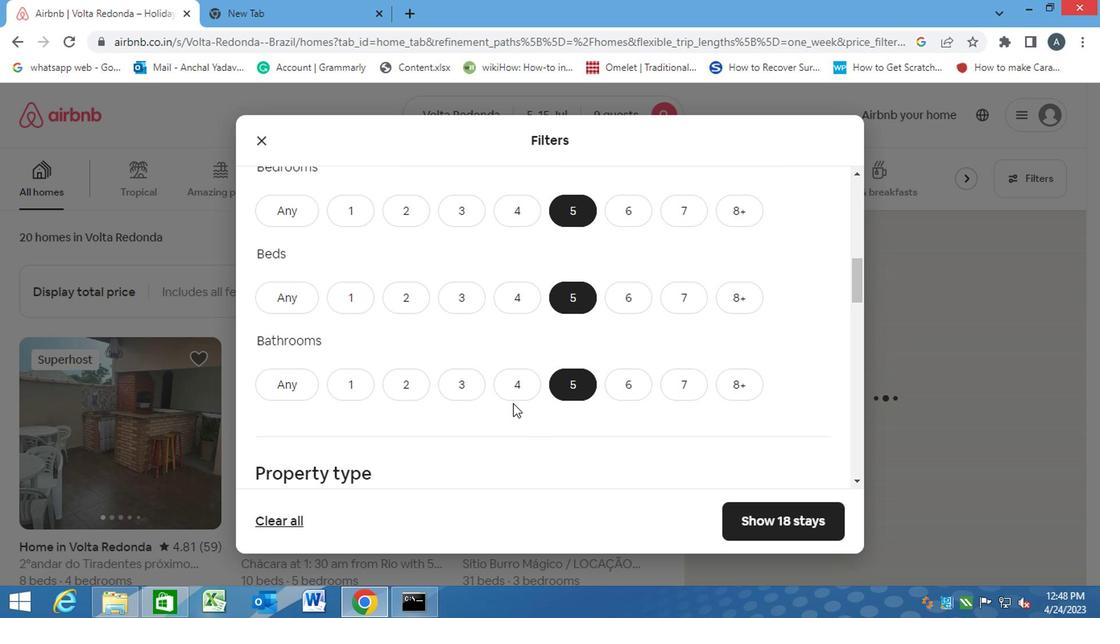 
Action: Mouse scrolled (510, 403) with delta (0, -1)
Screenshot: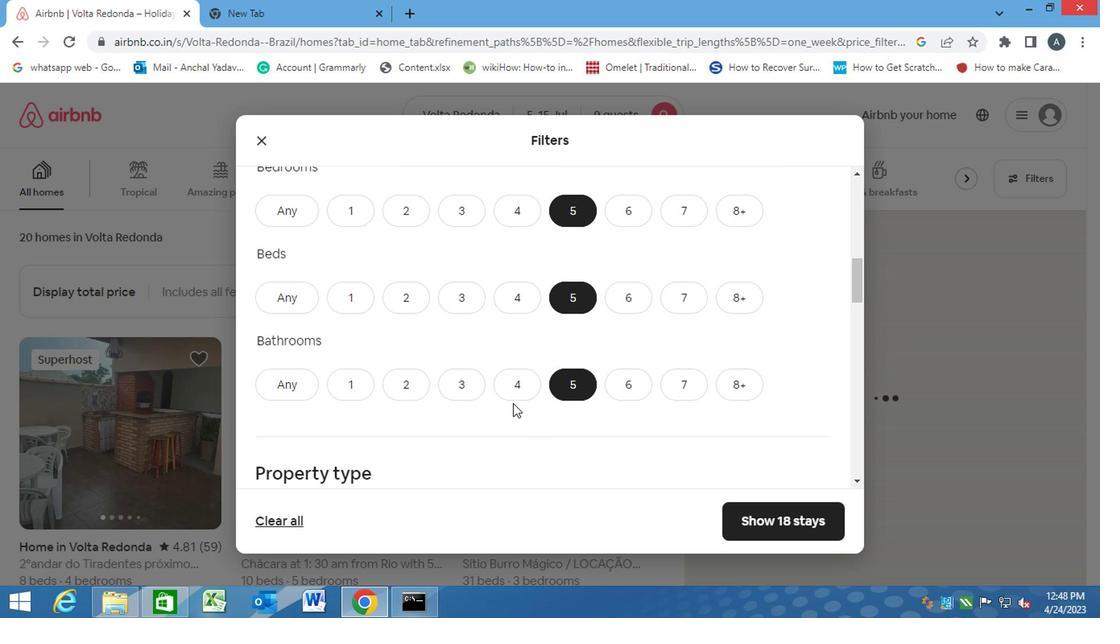 
Action: Mouse moved to (510, 404)
Screenshot: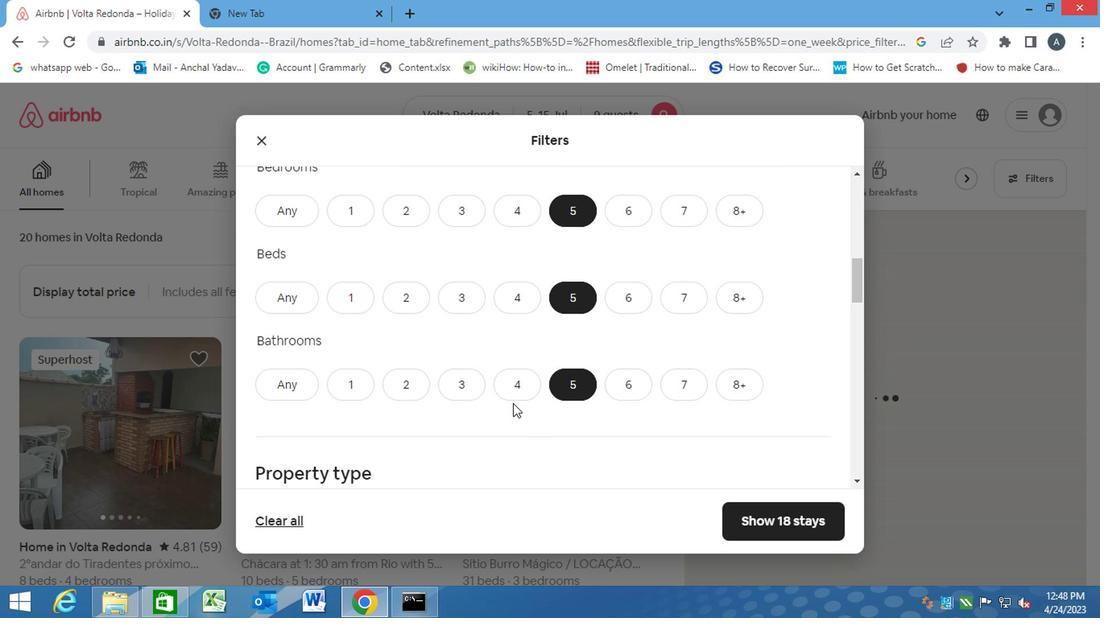
Action: Mouse scrolled (510, 403) with delta (0, -1)
Screenshot: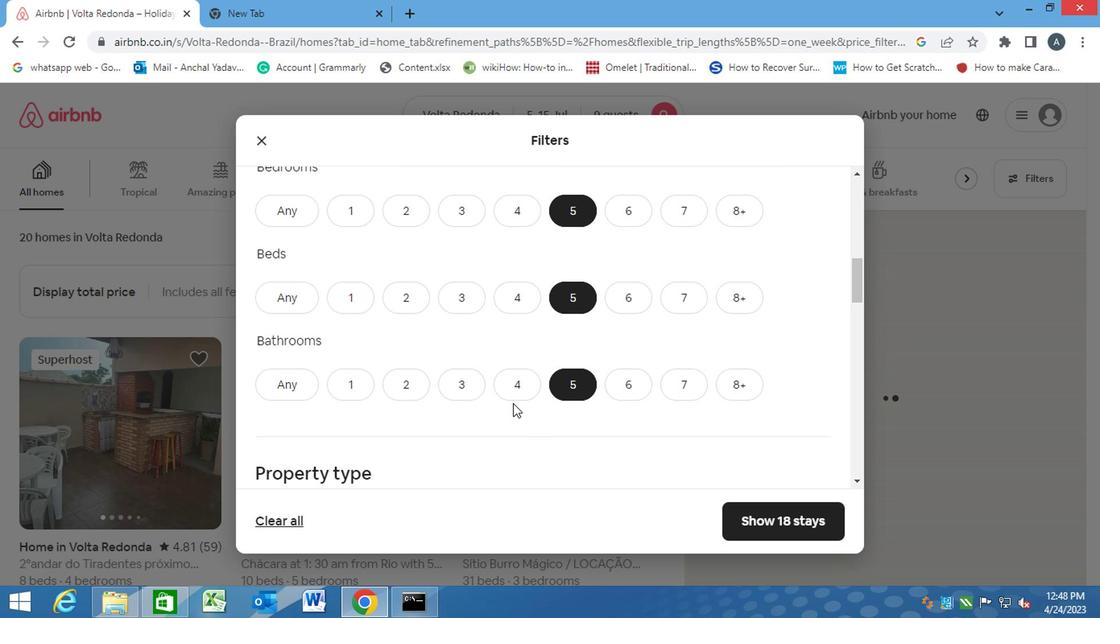 
Action: Mouse scrolled (510, 403) with delta (0, -1)
Screenshot: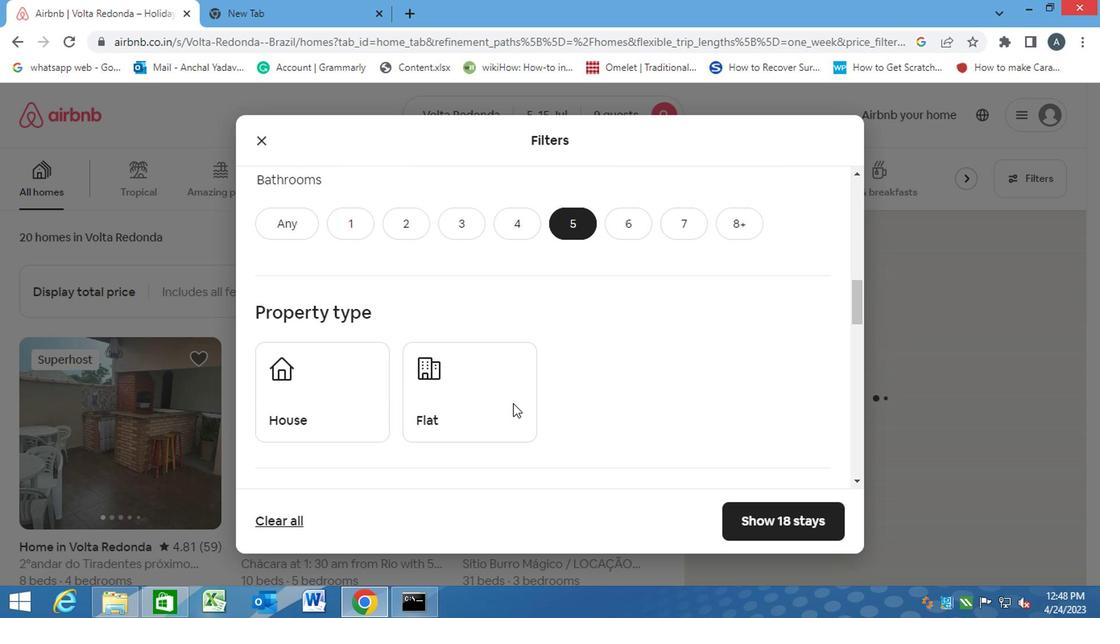 
Action: Mouse moved to (300, 315)
Screenshot: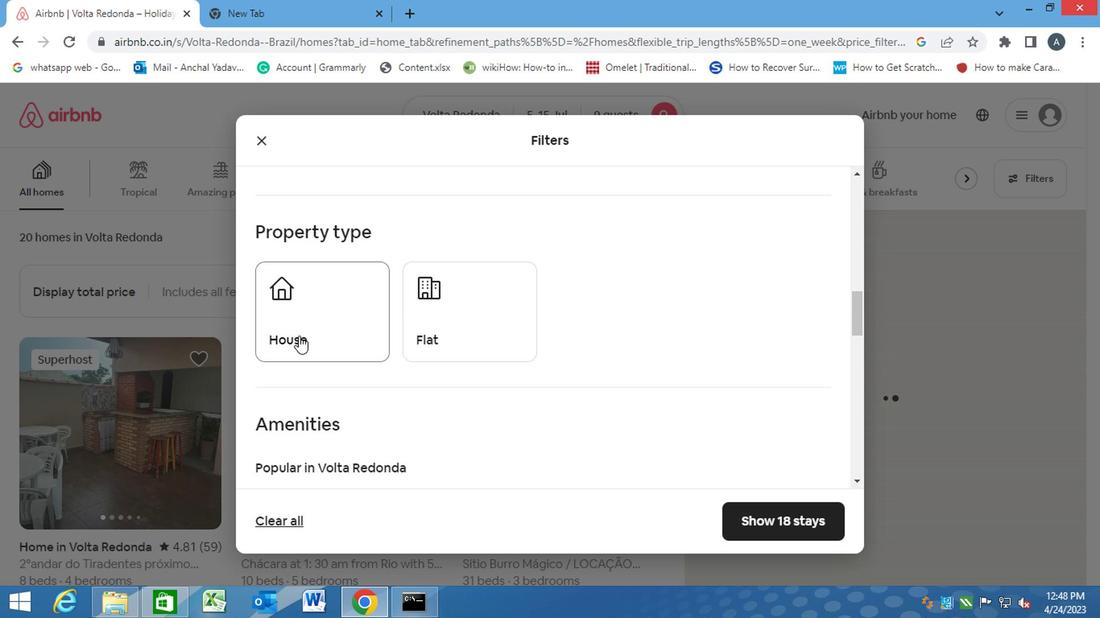 
Action: Mouse pressed left at (300, 315)
Screenshot: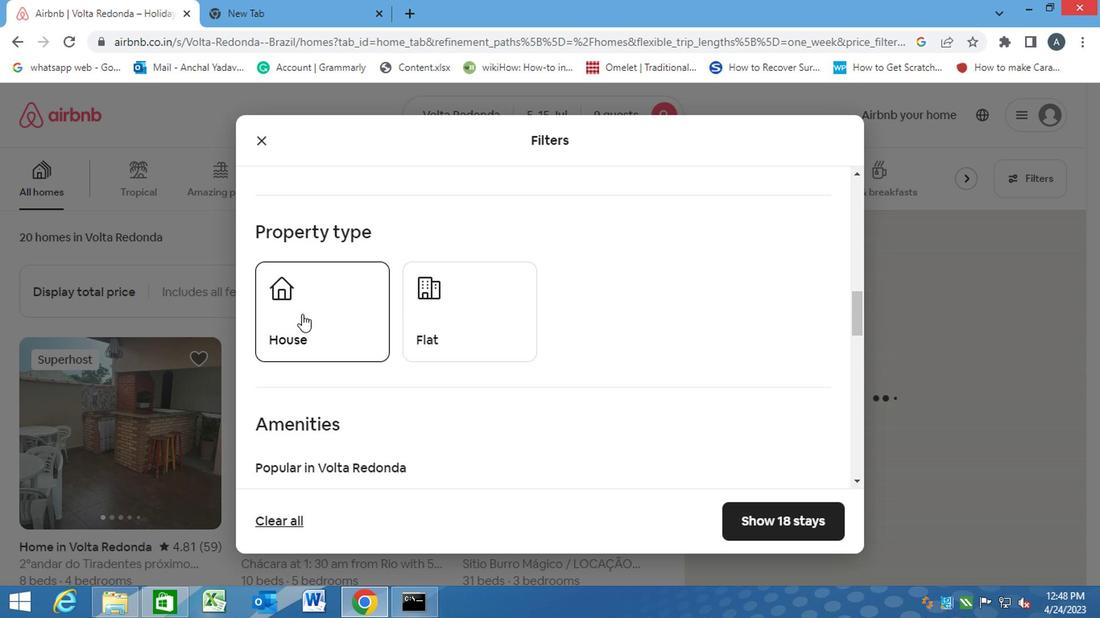 
Action: Mouse moved to (483, 312)
Screenshot: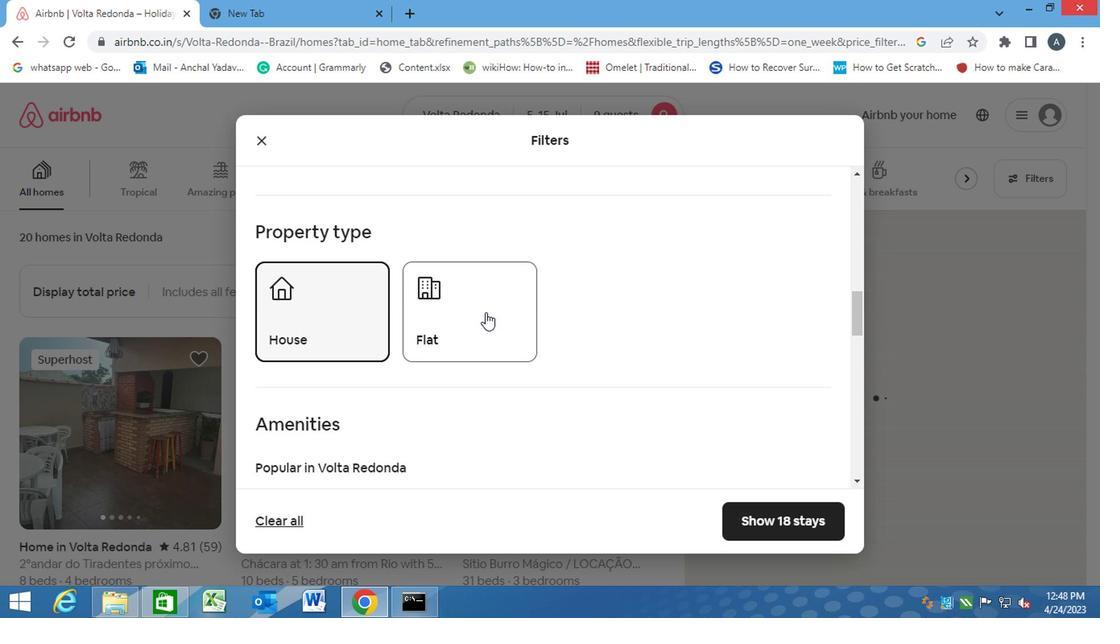 
Action: Mouse pressed left at (483, 312)
Screenshot: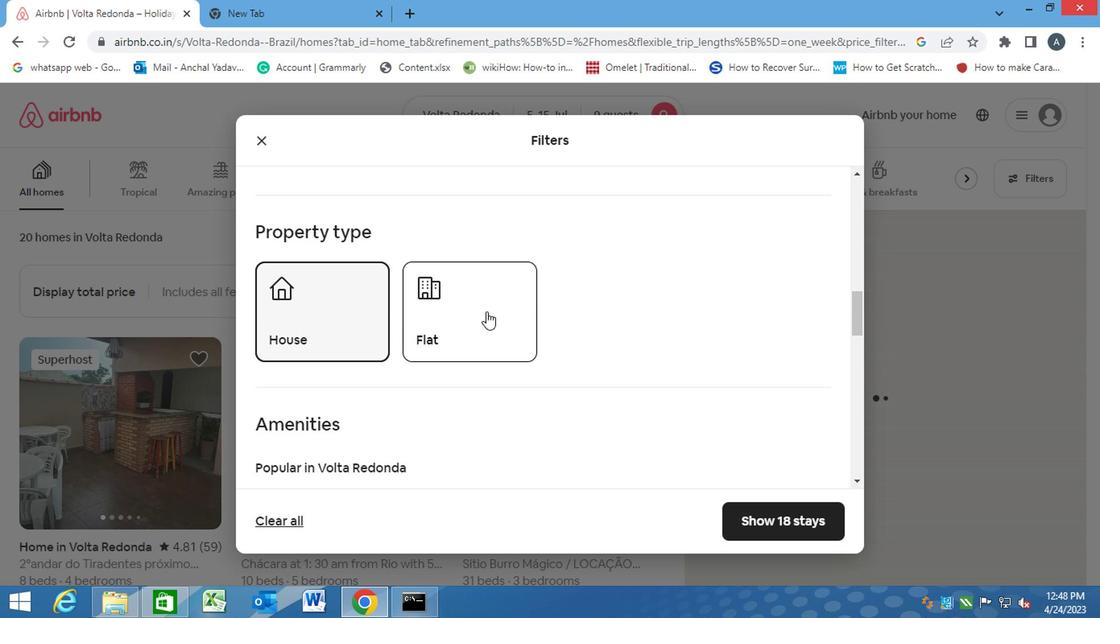 
Action: Mouse moved to (478, 343)
Screenshot: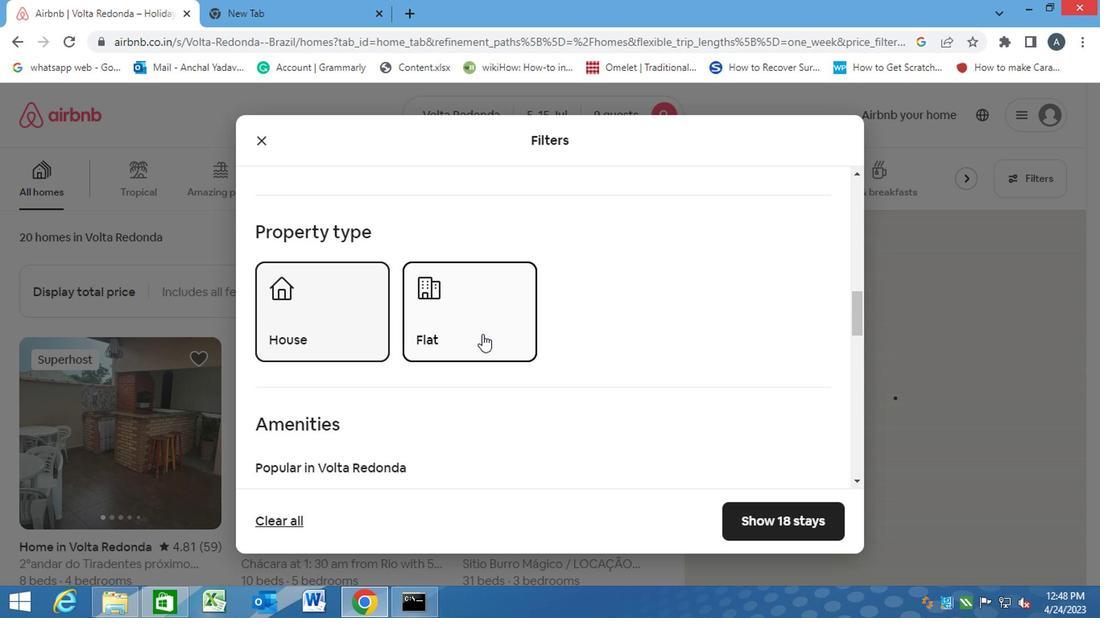 
Action: Mouse scrolled (478, 343) with delta (0, 0)
Screenshot: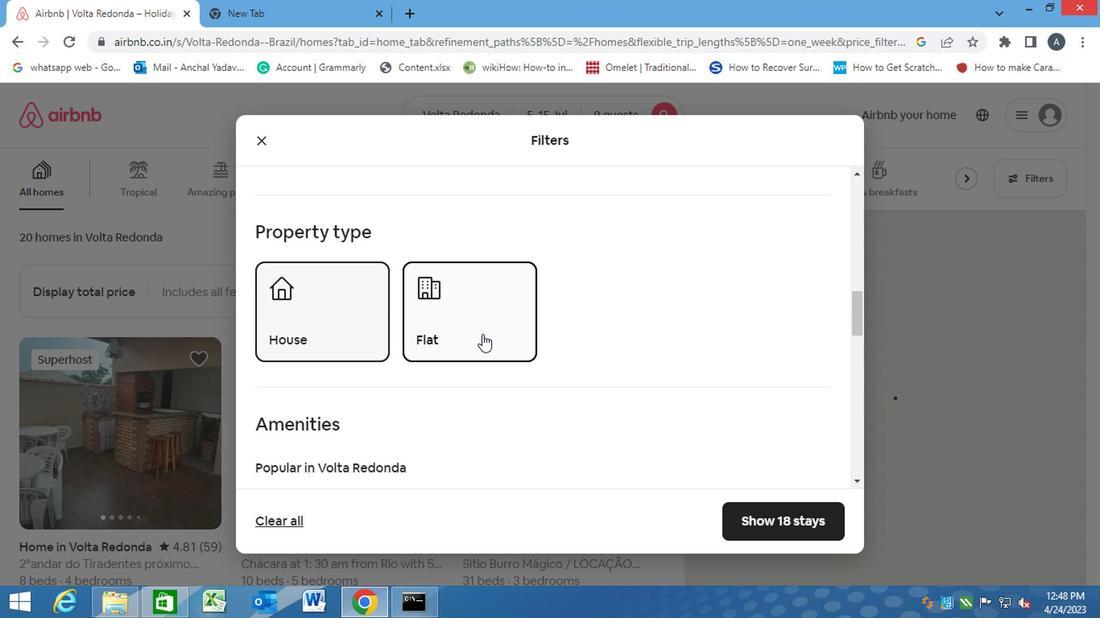 
Action: Mouse moved to (477, 344)
Screenshot: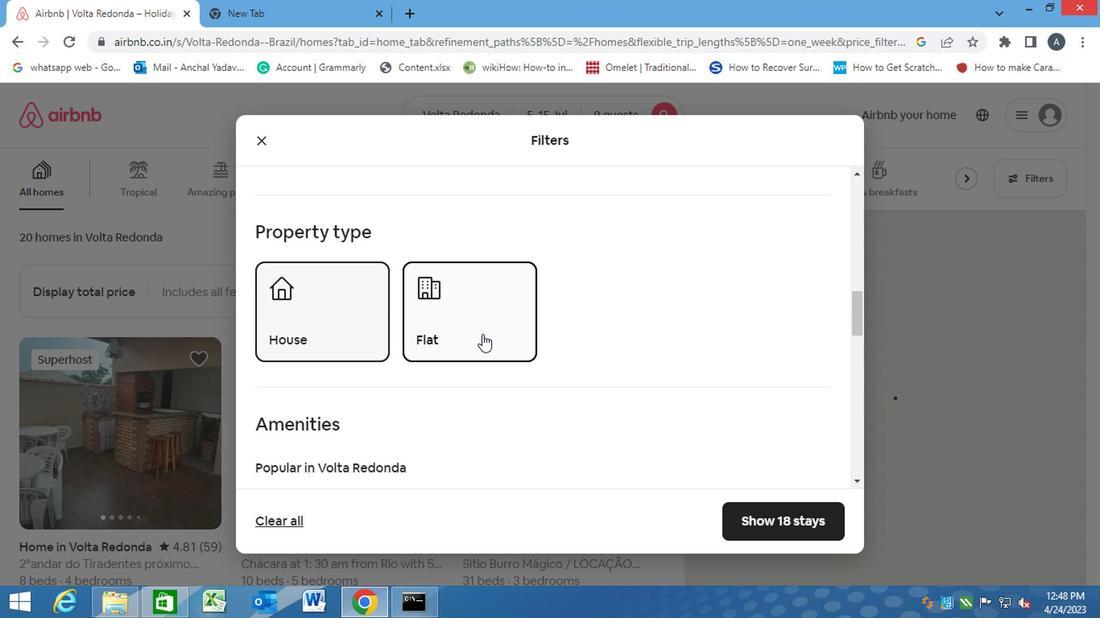 
Action: Mouse scrolled (477, 343) with delta (0, -1)
Screenshot: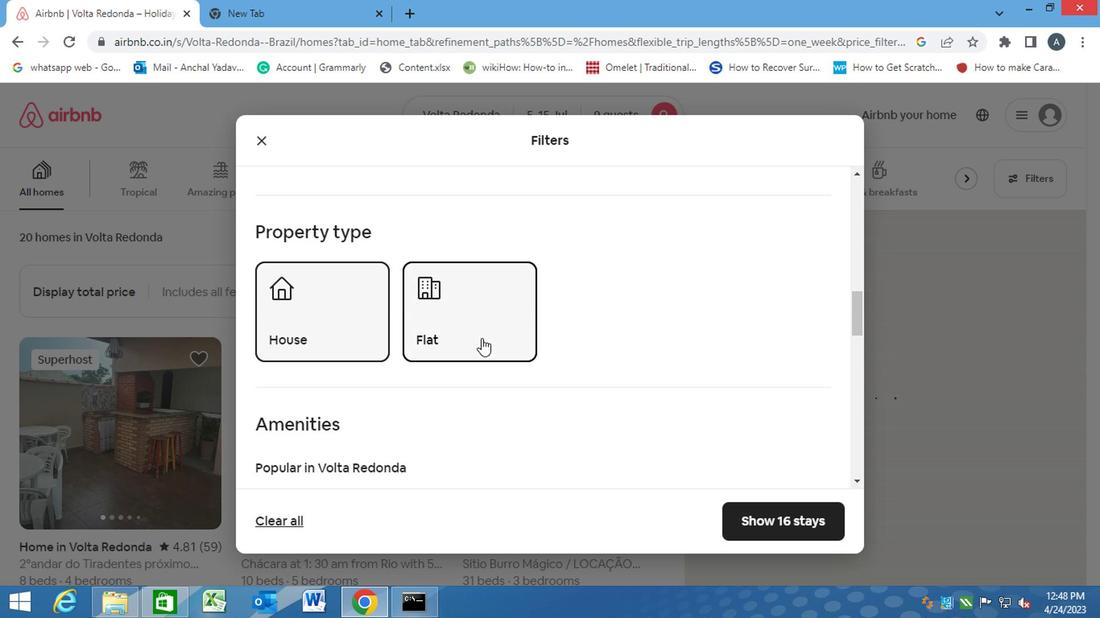 
Action: Mouse moved to (476, 345)
Screenshot: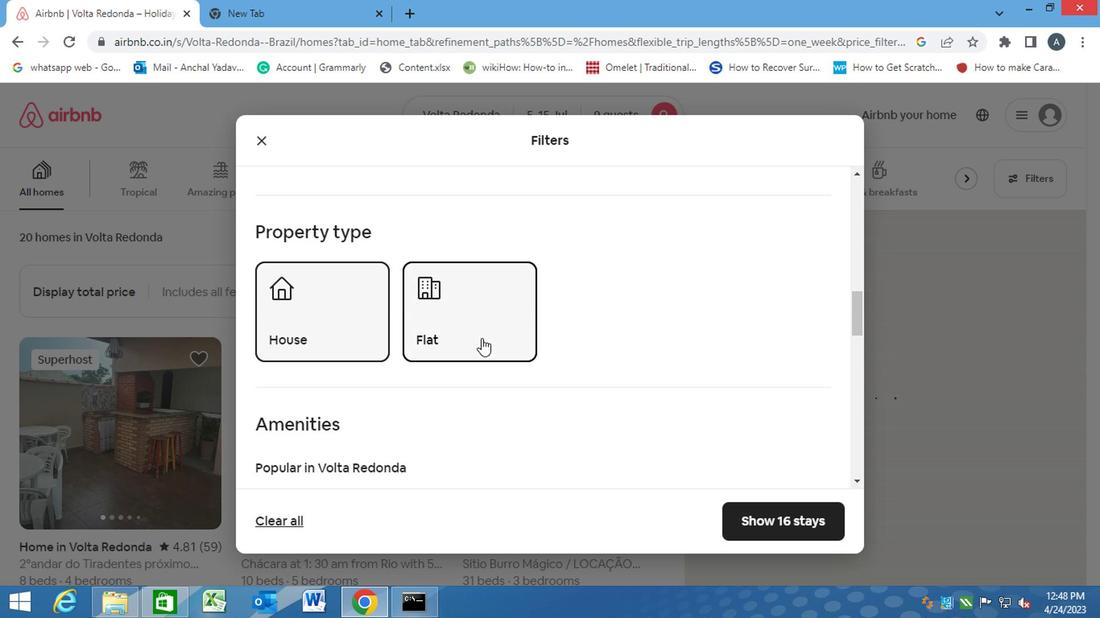 
Action: Mouse scrolled (476, 344) with delta (0, 0)
Screenshot: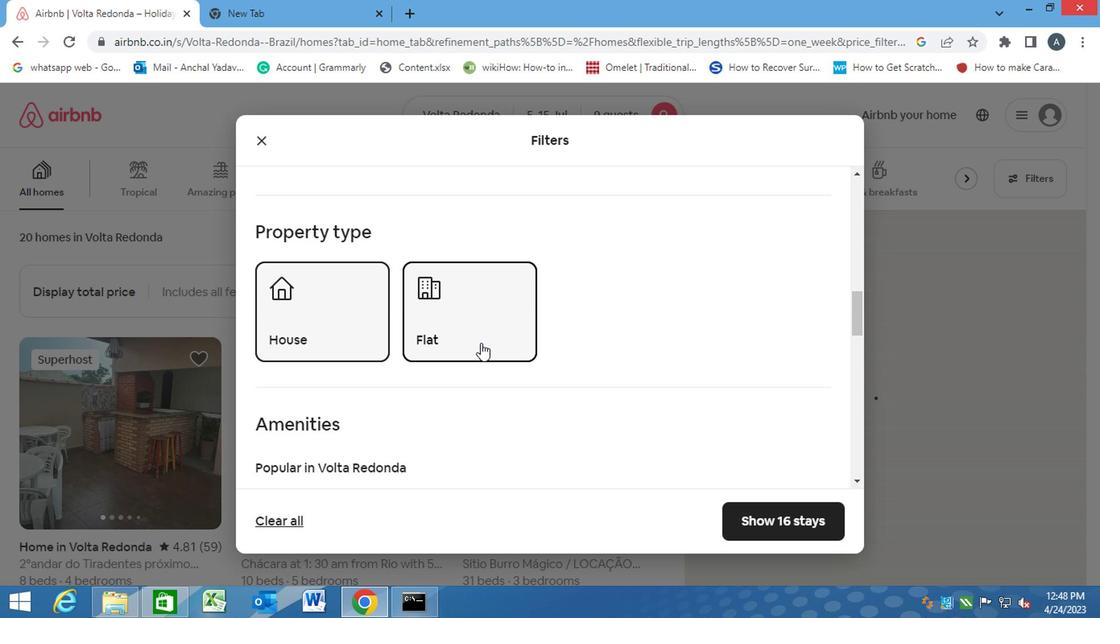 
Action: Mouse moved to (265, 299)
Screenshot: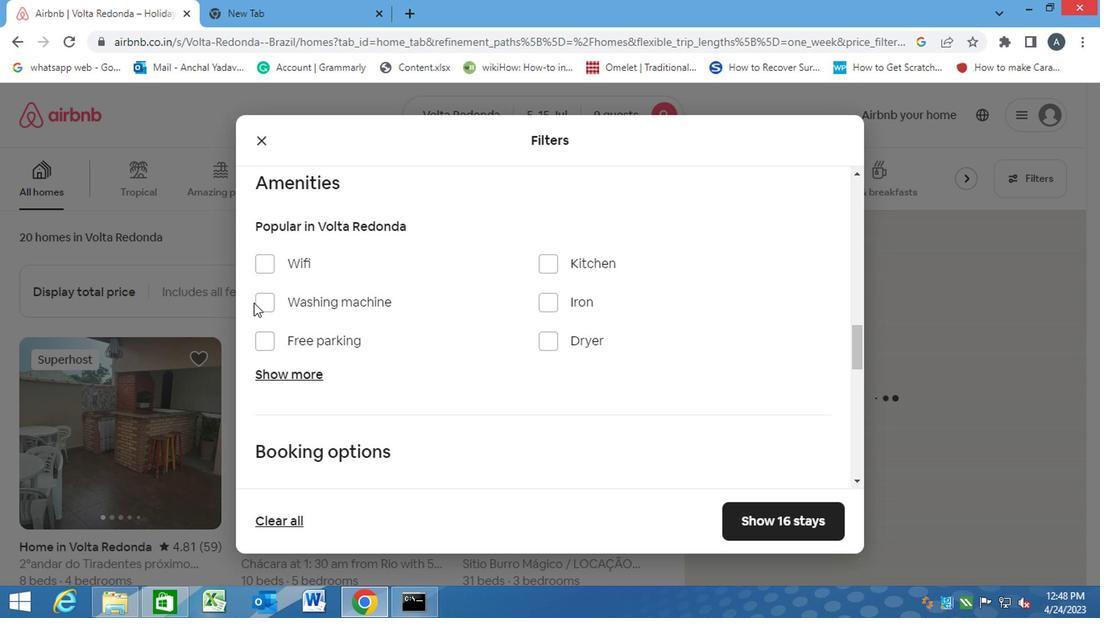 
Action: Mouse pressed left at (265, 299)
Screenshot: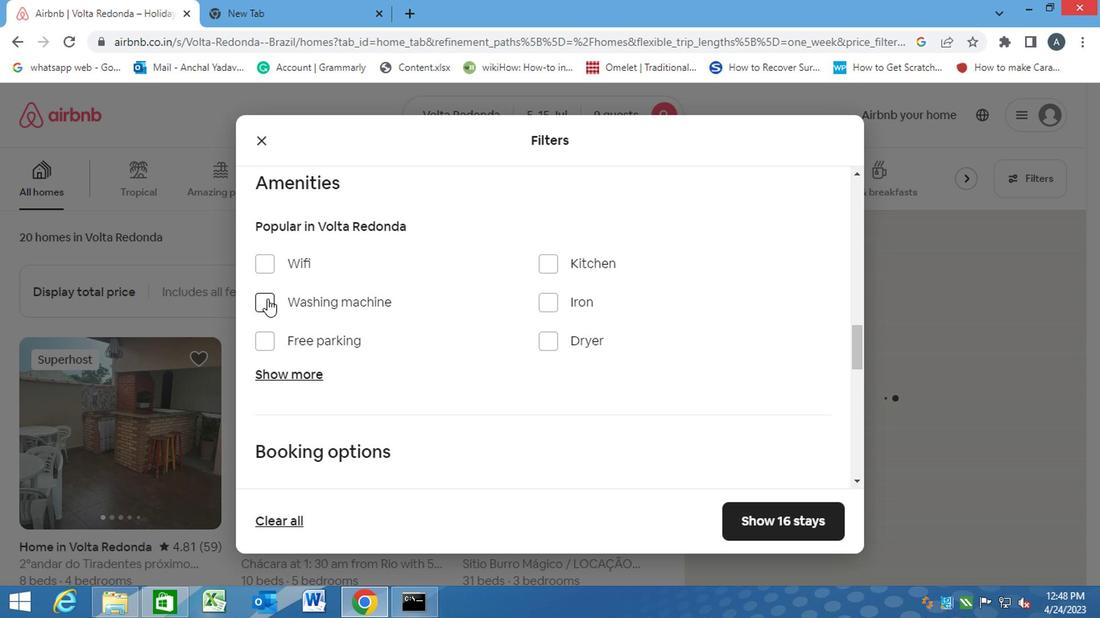 
Action: Mouse moved to (353, 369)
Screenshot: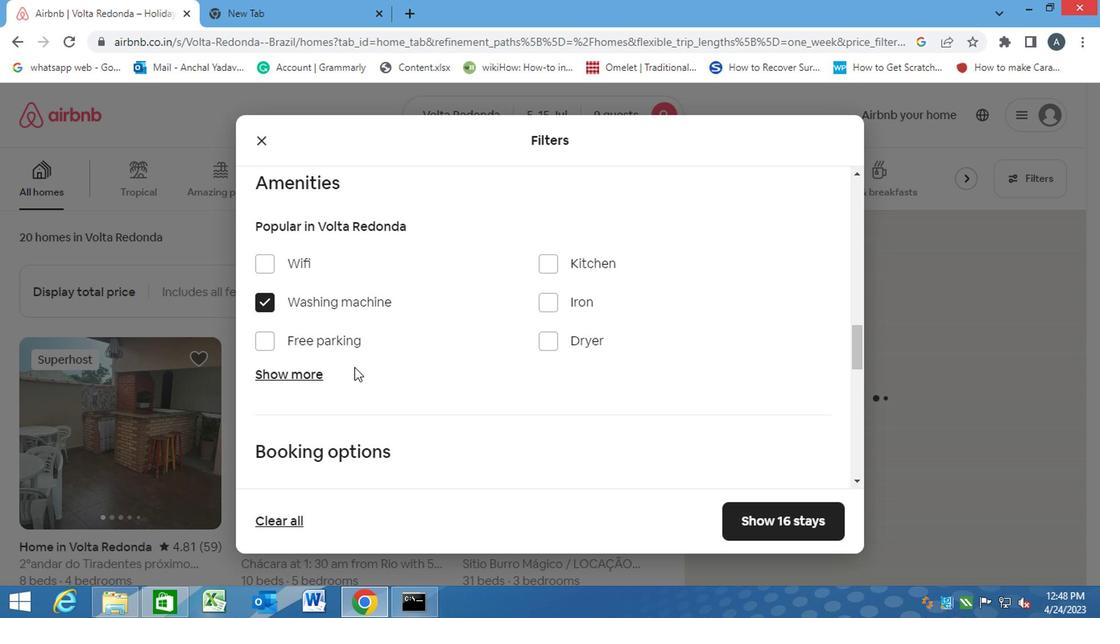 
Action: Mouse scrolled (353, 368) with delta (0, 0)
Screenshot: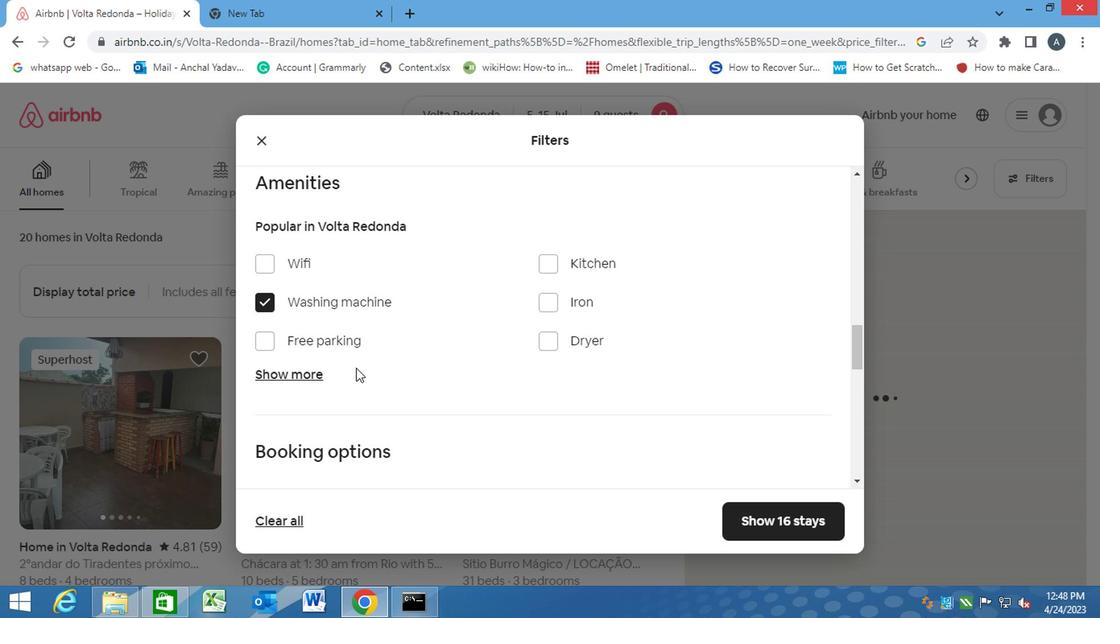 
Action: Mouse moved to (356, 369)
Screenshot: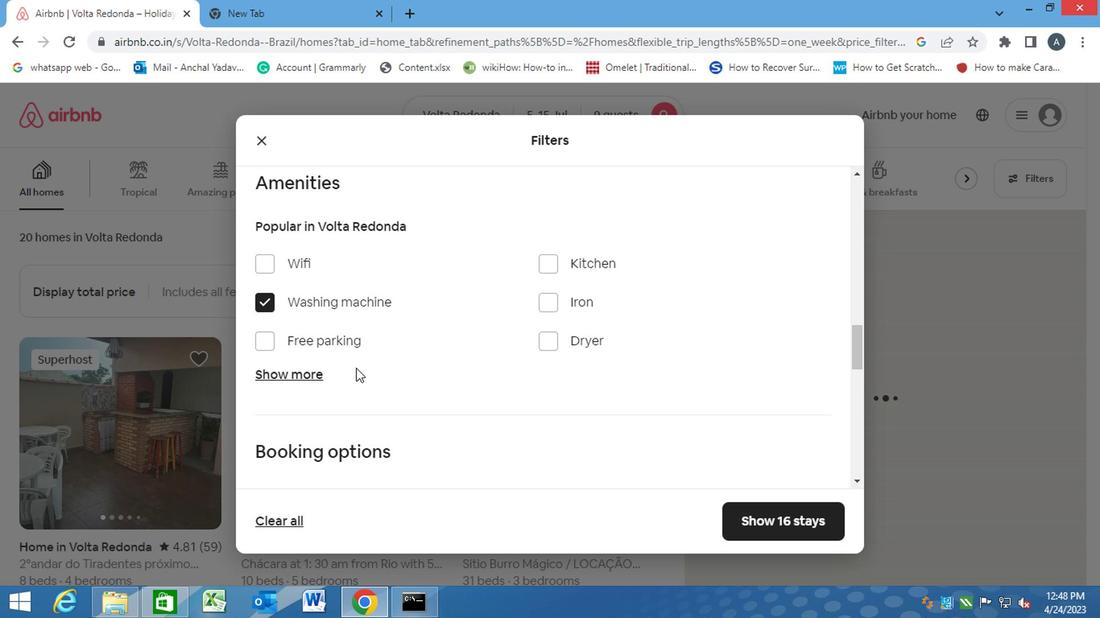 
Action: Mouse scrolled (356, 369) with delta (0, 0)
Screenshot: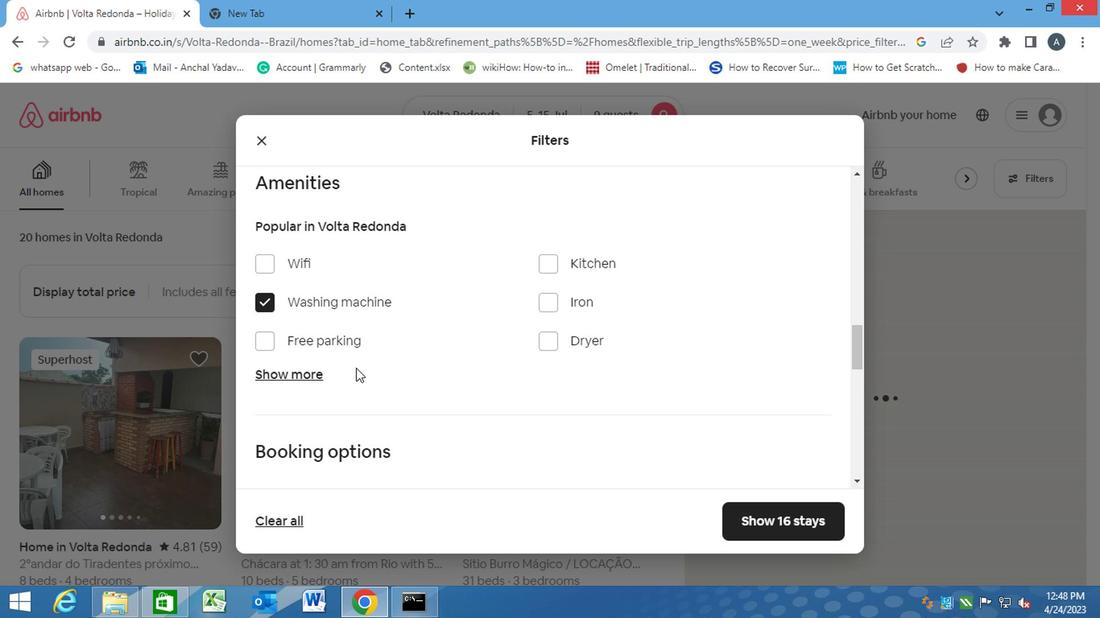 
Action: Mouse scrolled (356, 369) with delta (0, 0)
Screenshot: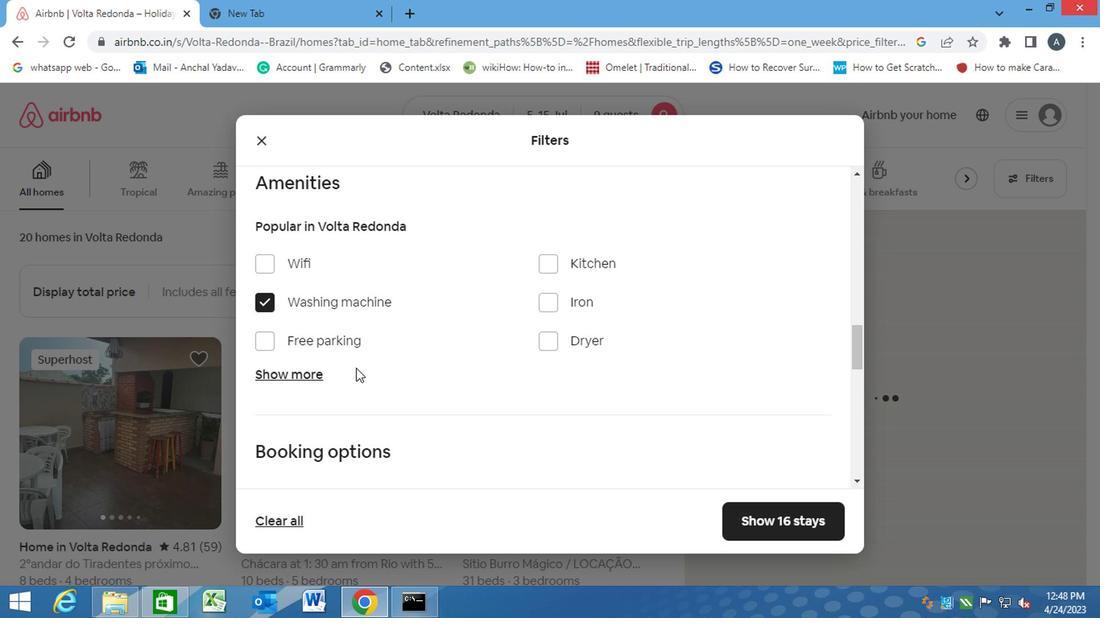 
Action: Mouse moved to (790, 319)
Screenshot: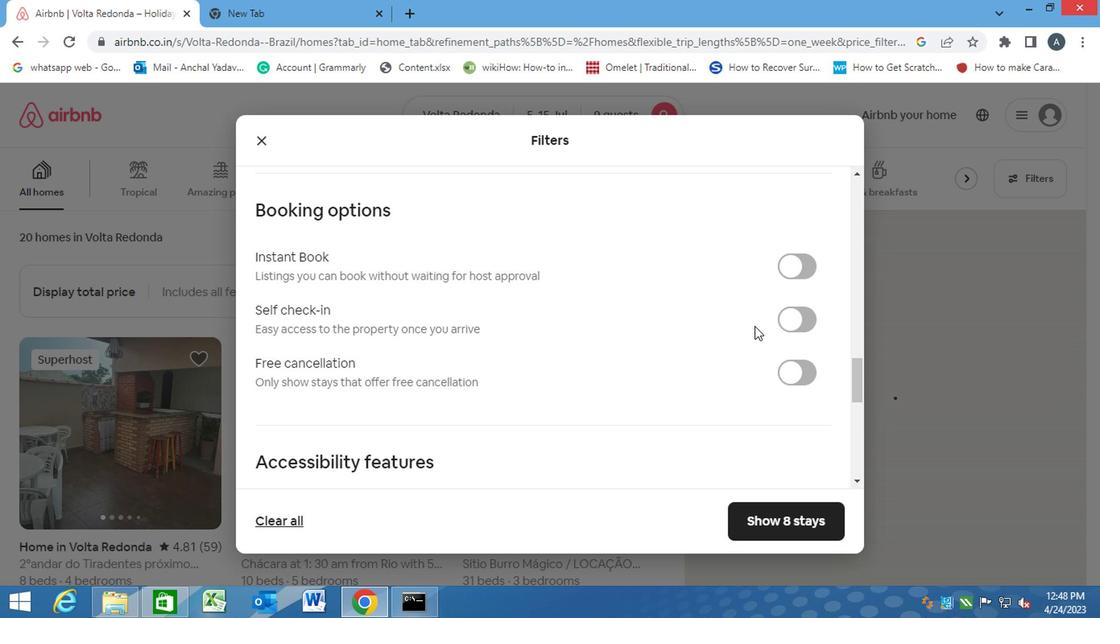 
Action: Mouse pressed left at (790, 319)
Screenshot: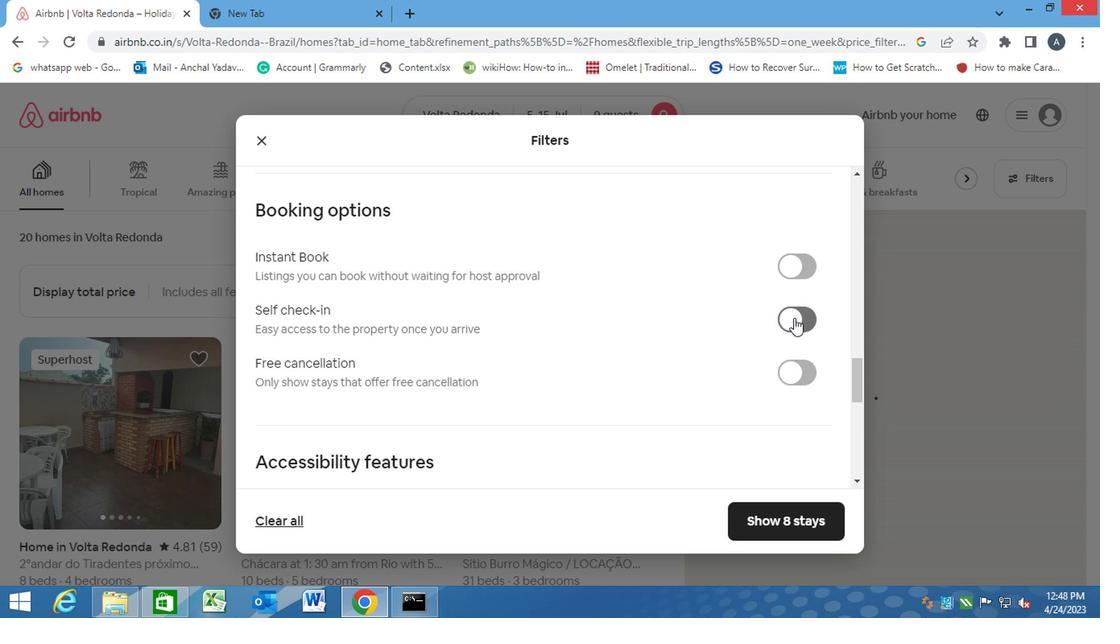 
Action: Mouse moved to (628, 358)
Screenshot: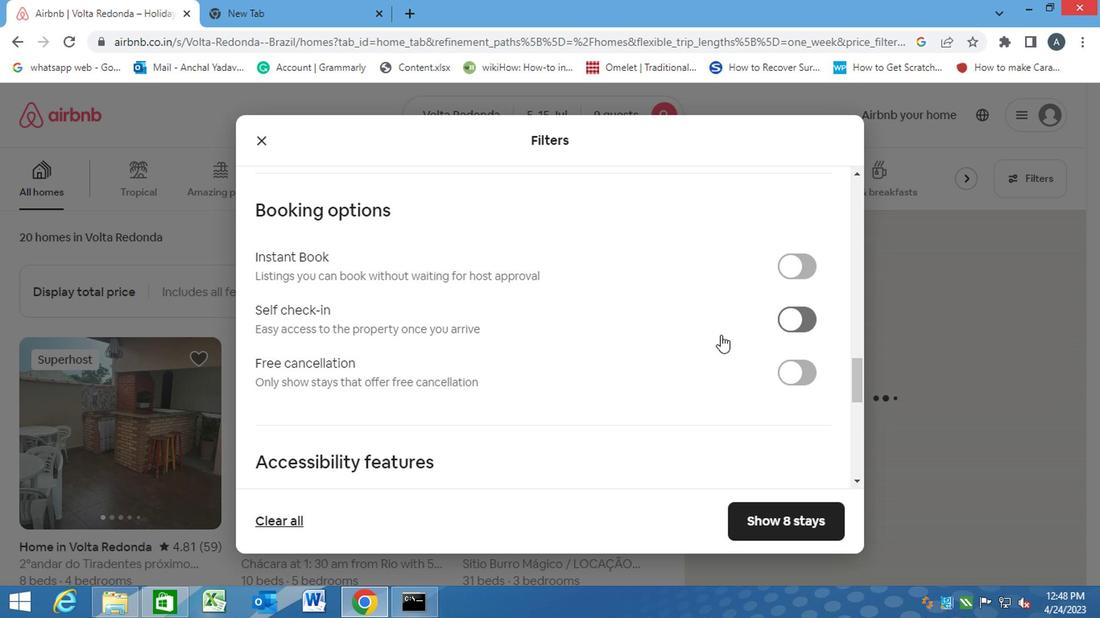 
Action: Mouse scrolled (628, 357) with delta (0, -1)
Screenshot: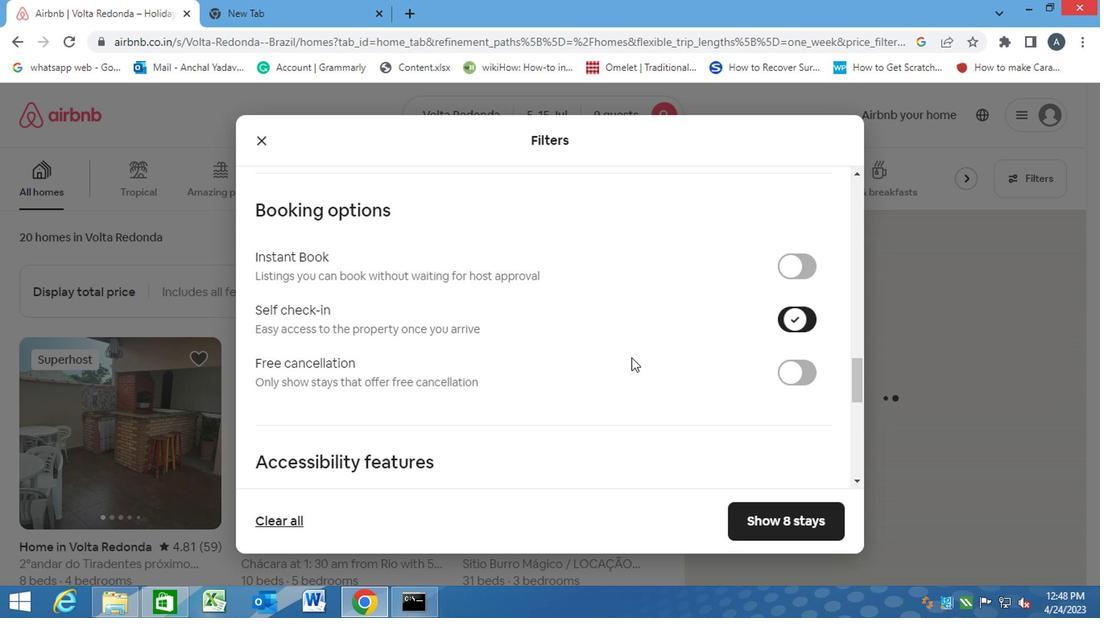 
Action: Mouse scrolled (628, 357) with delta (0, -1)
Screenshot: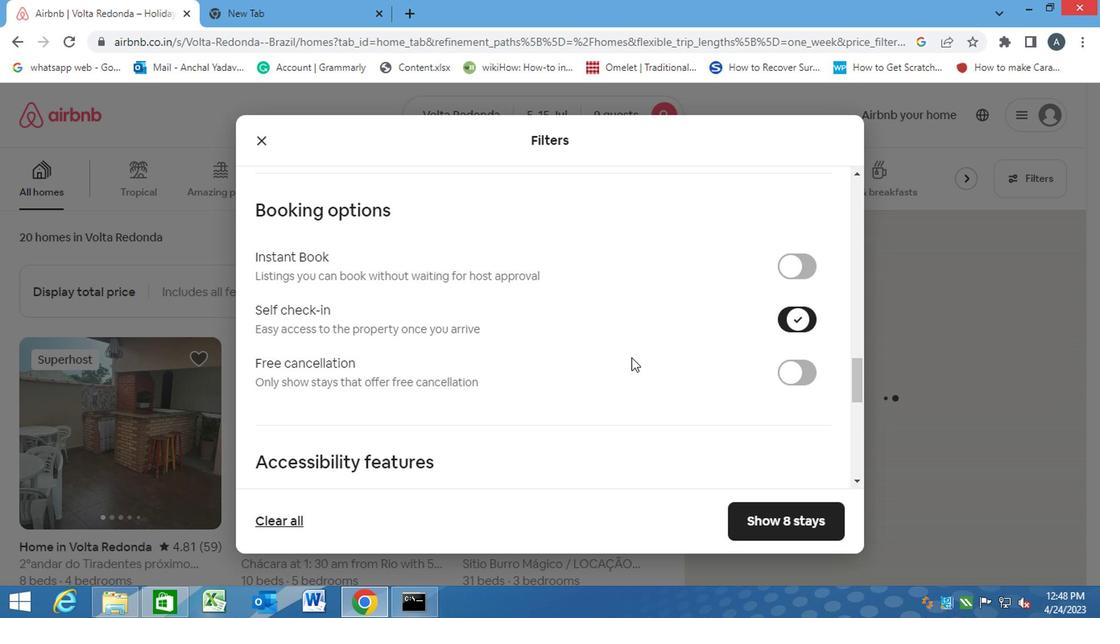 
Action: Mouse scrolled (628, 357) with delta (0, -1)
Screenshot: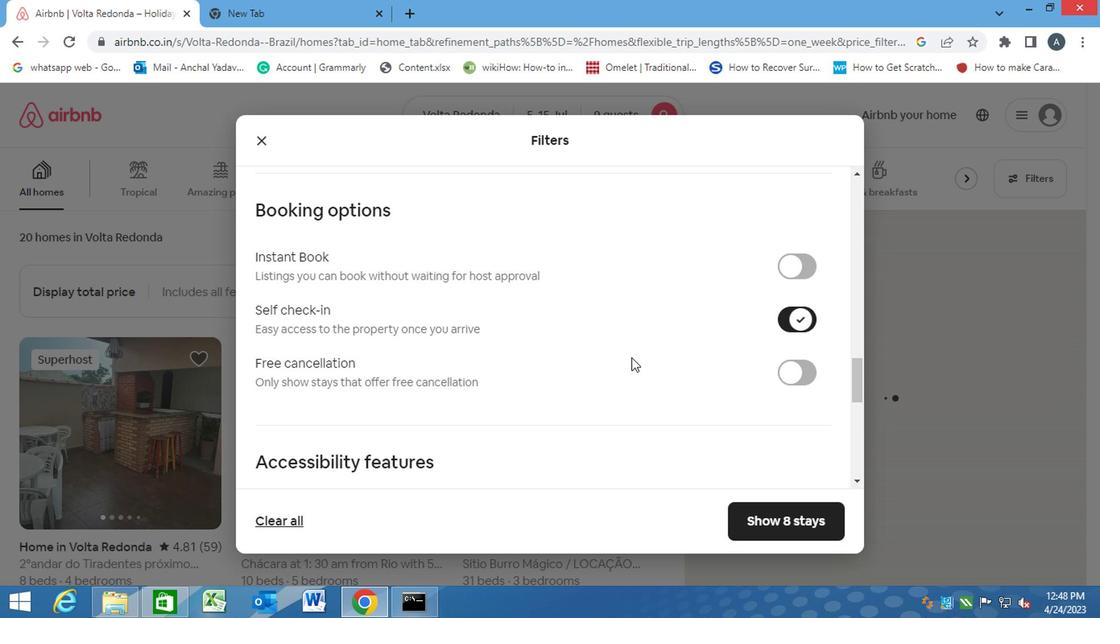 
Action: Mouse scrolled (628, 357) with delta (0, -1)
Screenshot: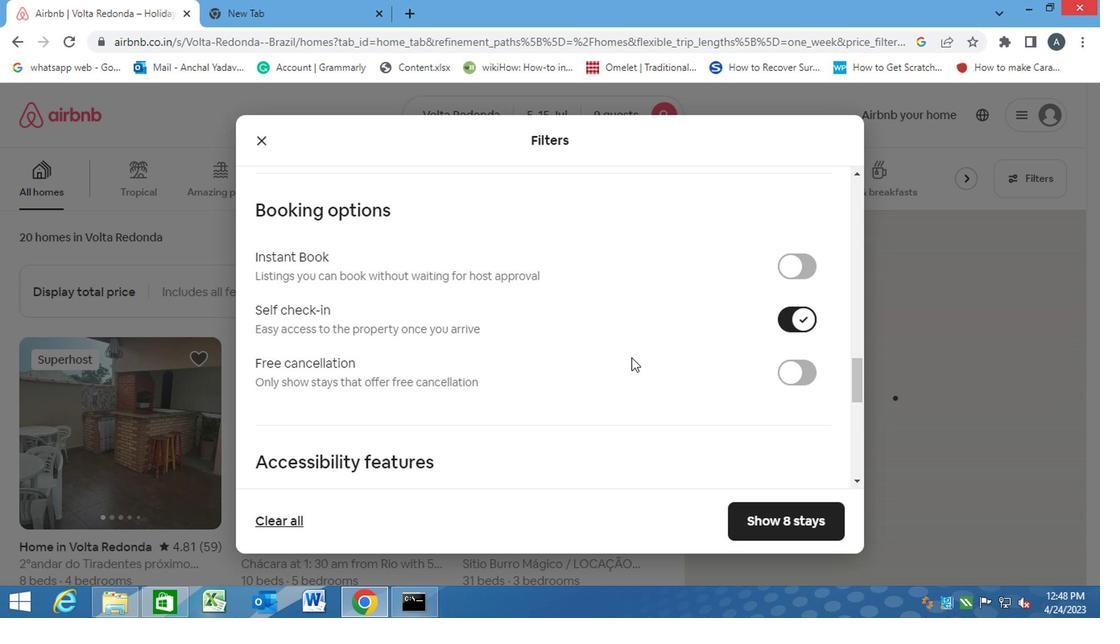 
Action: Mouse moved to (627, 358)
Screenshot: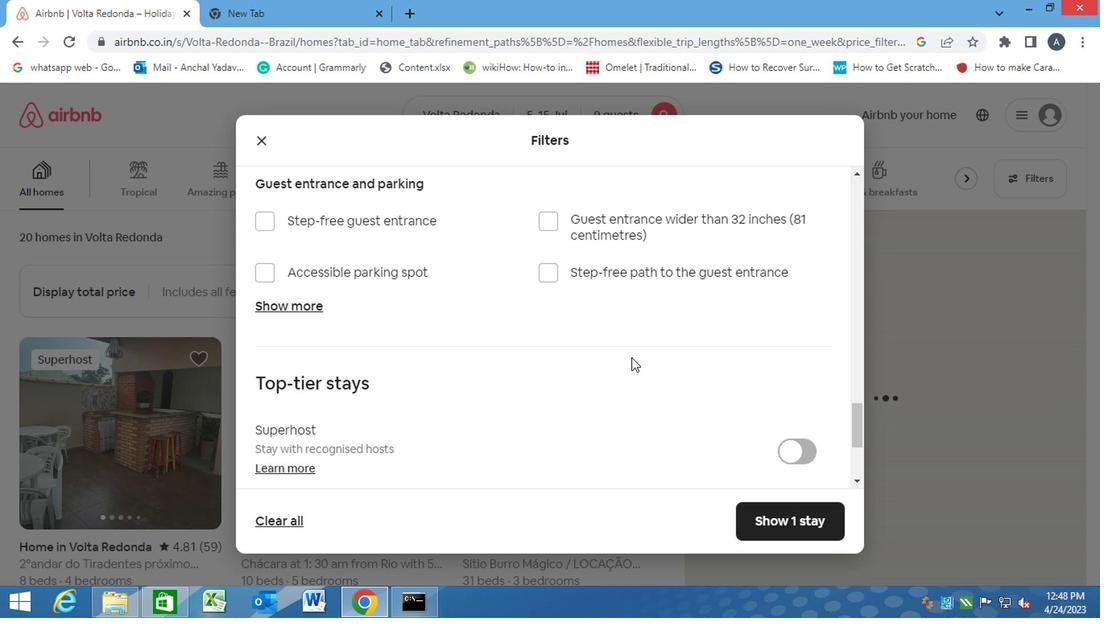 
Action: Mouse scrolled (627, 357) with delta (0, -1)
Screenshot: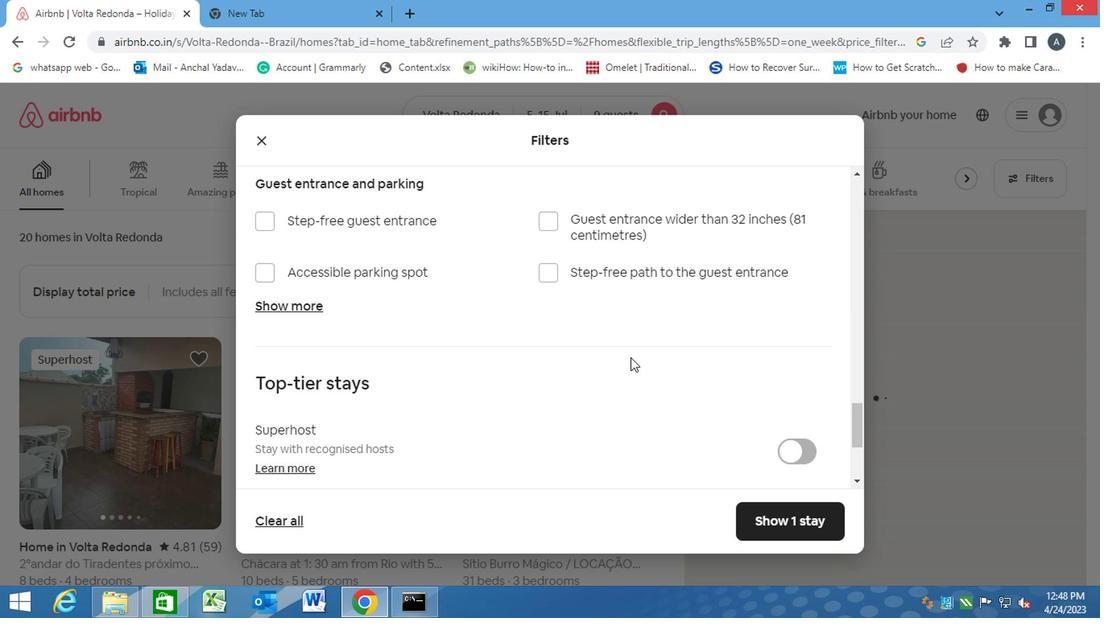 
Action: Mouse scrolled (627, 357) with delta (0, -1)
Screenshot: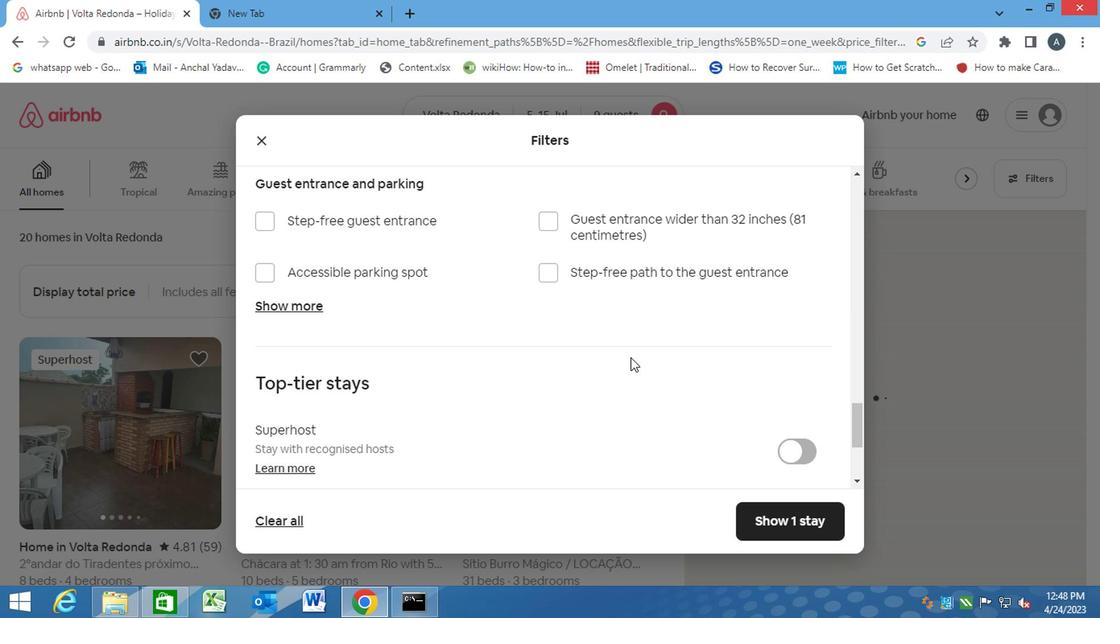 
Action: Mouse scrolled (627, 357) with delta (0, -1)
Screenshot: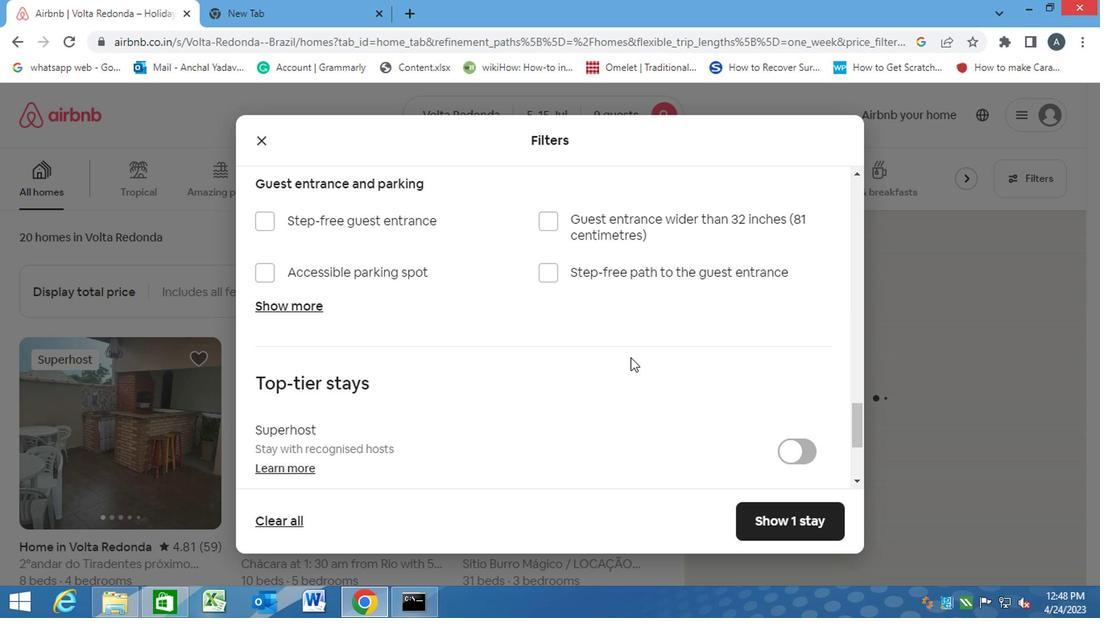 
Action: Mouse moved to (626, 358)
Screenshot: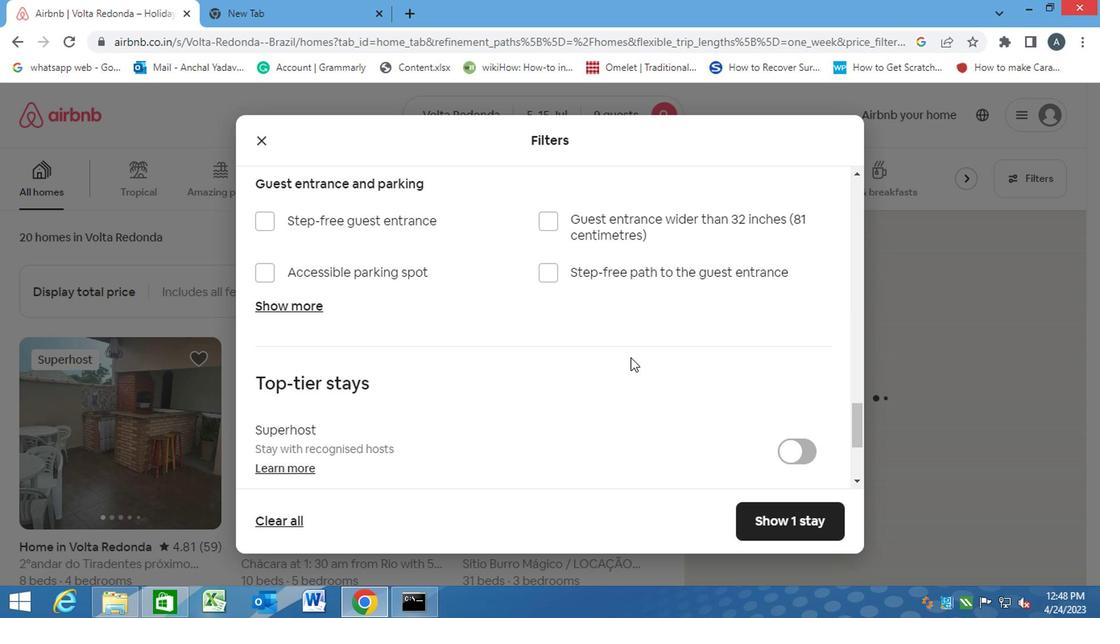
Action: Mouse scrolled (626, 357) with delta (0, -1)
Screenshot: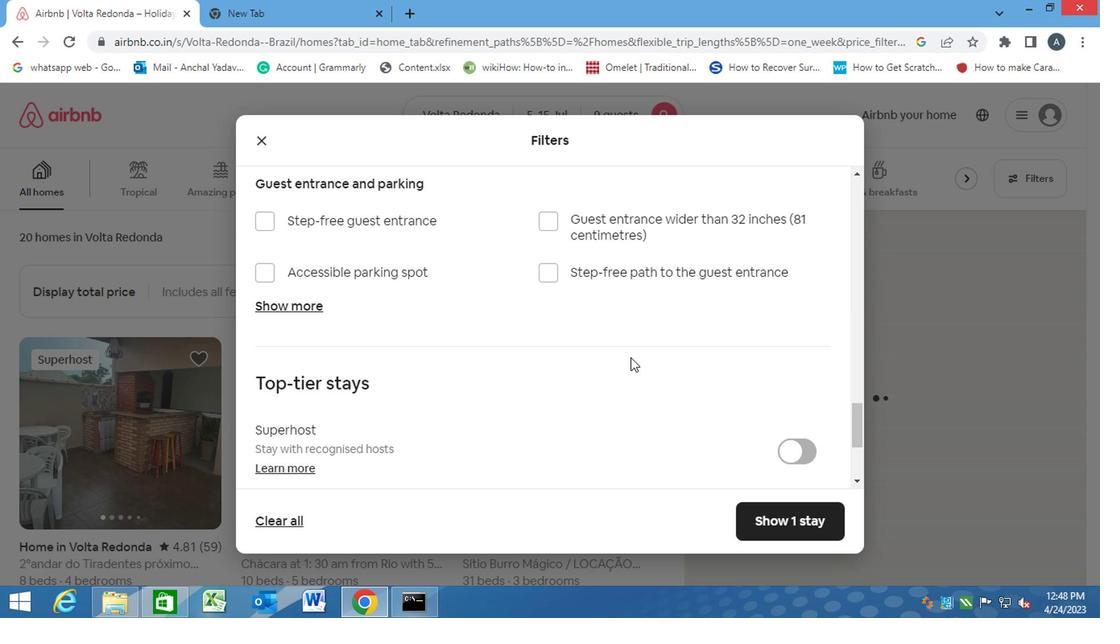 
Action: Mouse moved to (545, 405)
Screenshot: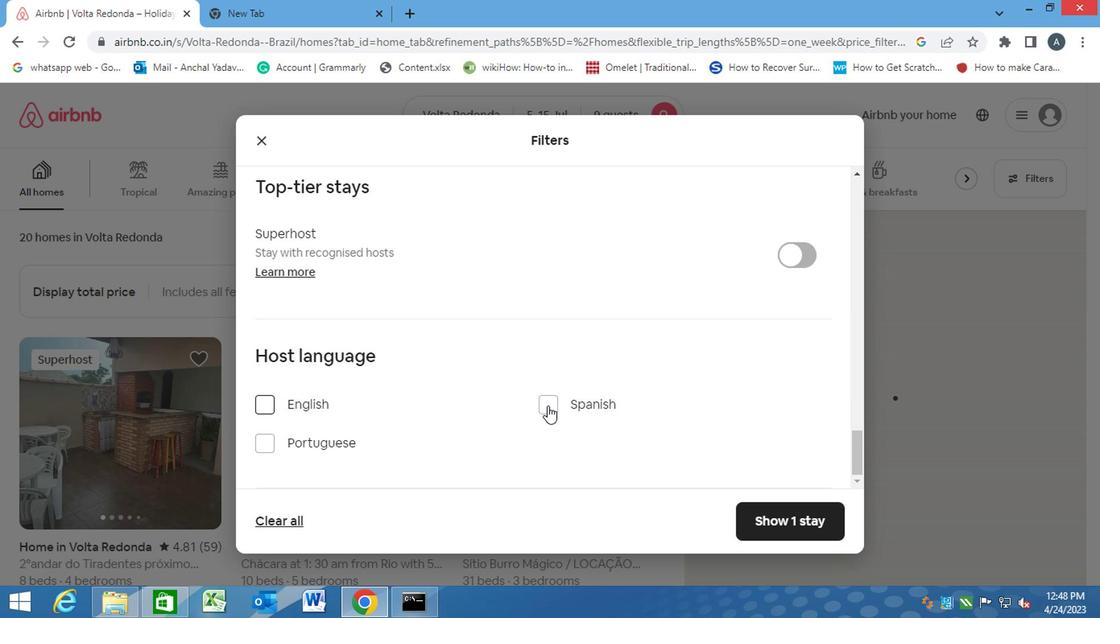 
Action: Mouse pressed left at (545, 405)
Screenshot: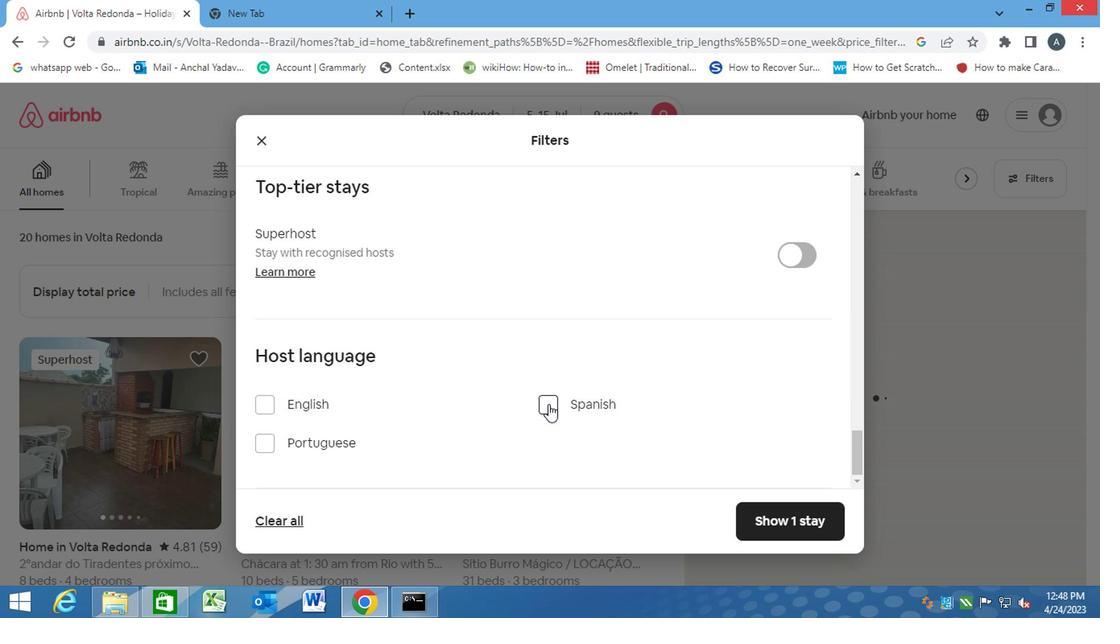 
Action: Mouse moved to (795, 514)
Screenshot: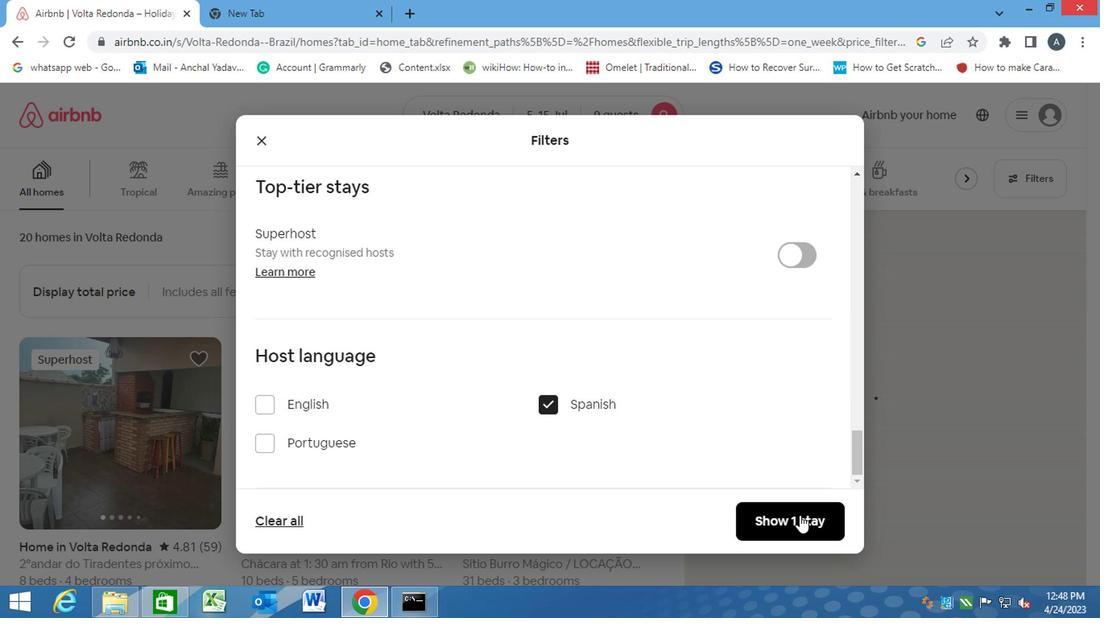 
Action: Mouse pressed left at (795, 514)
Screenshot: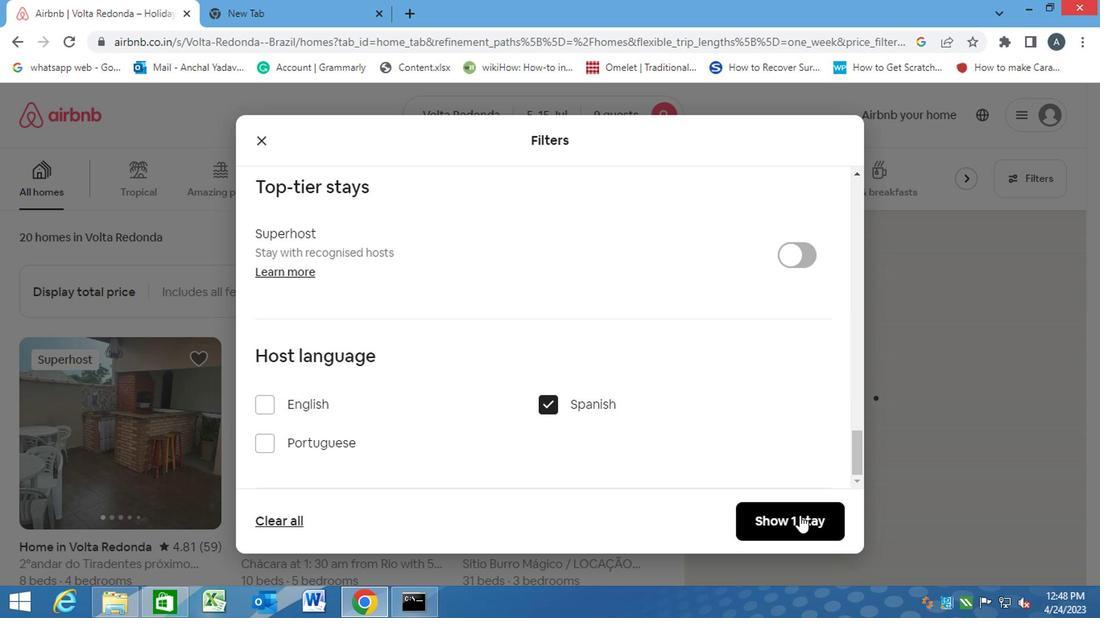 
